 Task: In the Company fuji-tv.co.jp, Add note: 'Add a note to conduct a competitive analysis of key competitors.'. Mark checkbox to create task to follow up ': In 2 weeks'. Create task, with  description: Arrange a Call for meeting, Add due date: Today; Add reminder: 30 Minutes before. Set Priority Medium and add note: Take detailed meeting minutes and share them with the team afterward.. Logged in from softage.1@softage.net
Action: Mouse moved to (98, 63)
Screenshot: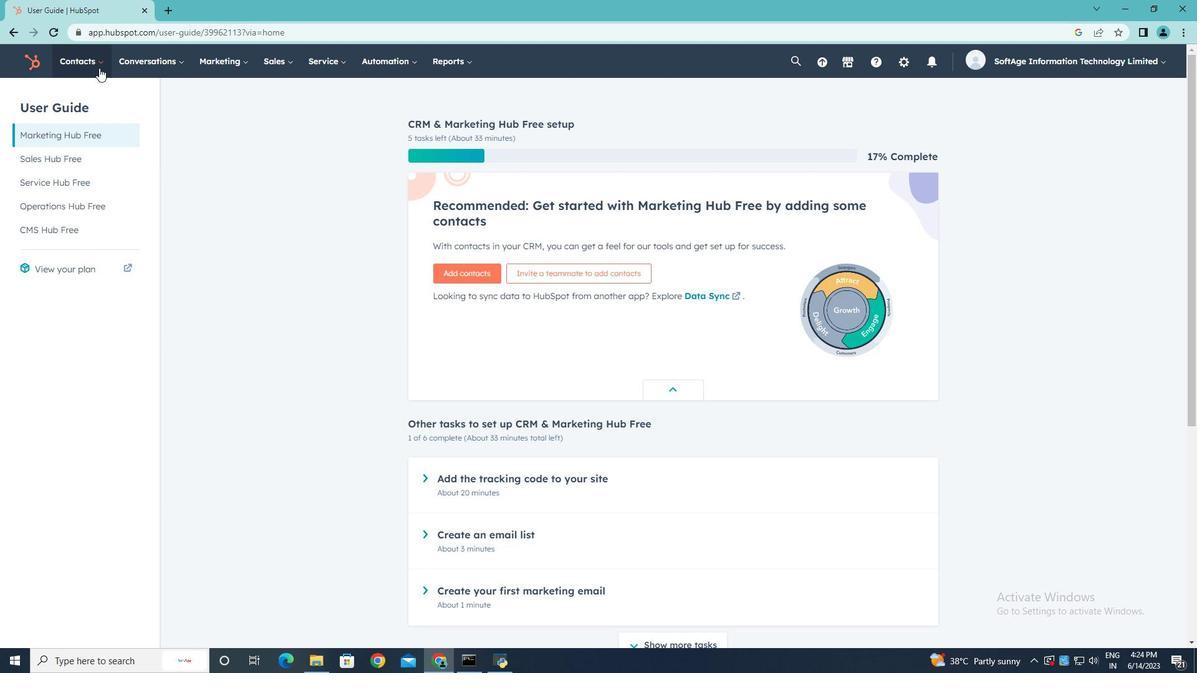 
Action: Mouse pressed left at (98, 63)
Screenshot: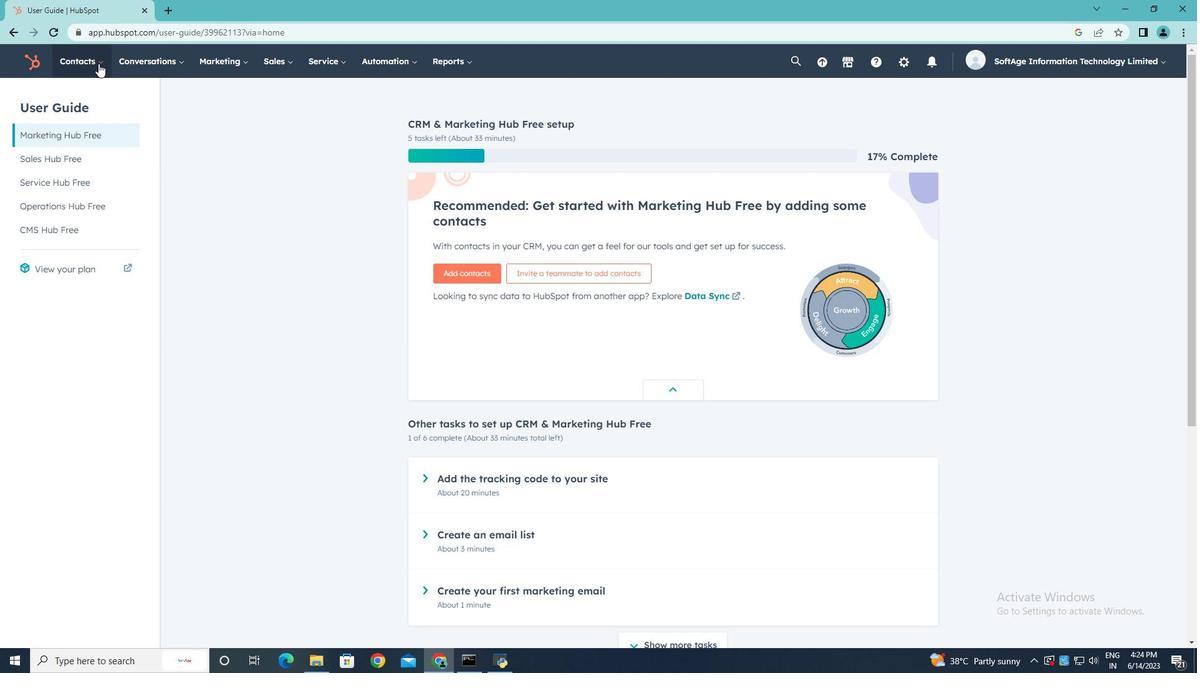 
Action: Mouse moved to (86, 124)
Screenshot: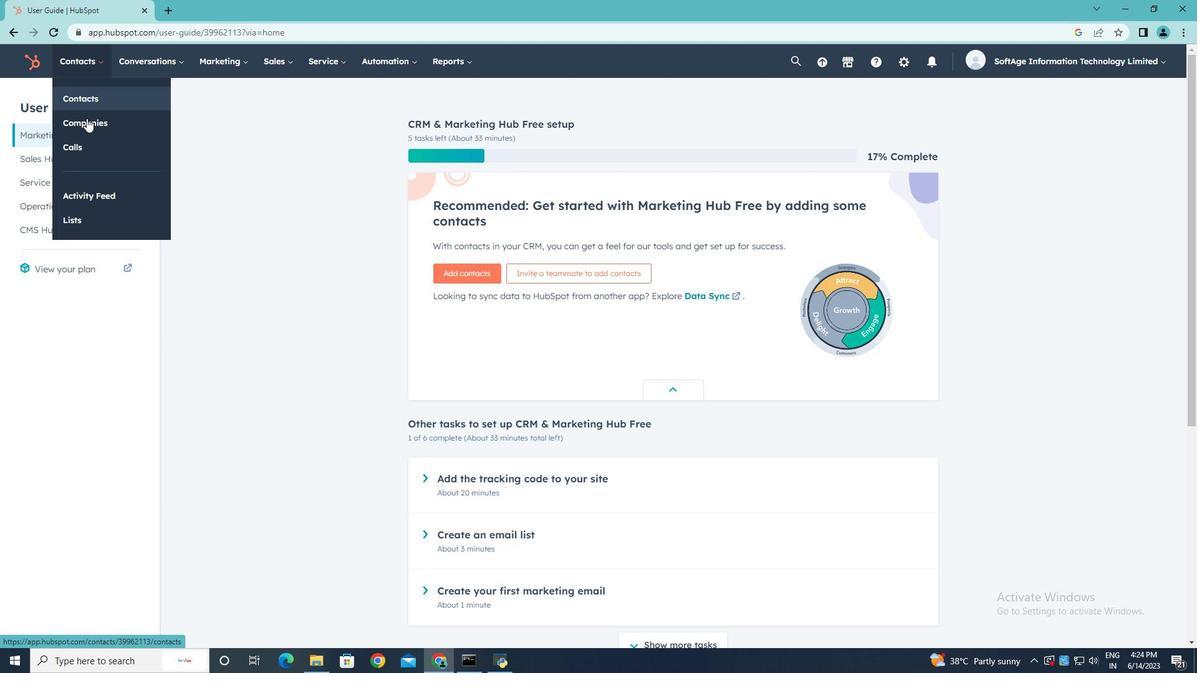 
Action: Mouse pressed left at (86, 124)
Screenshot: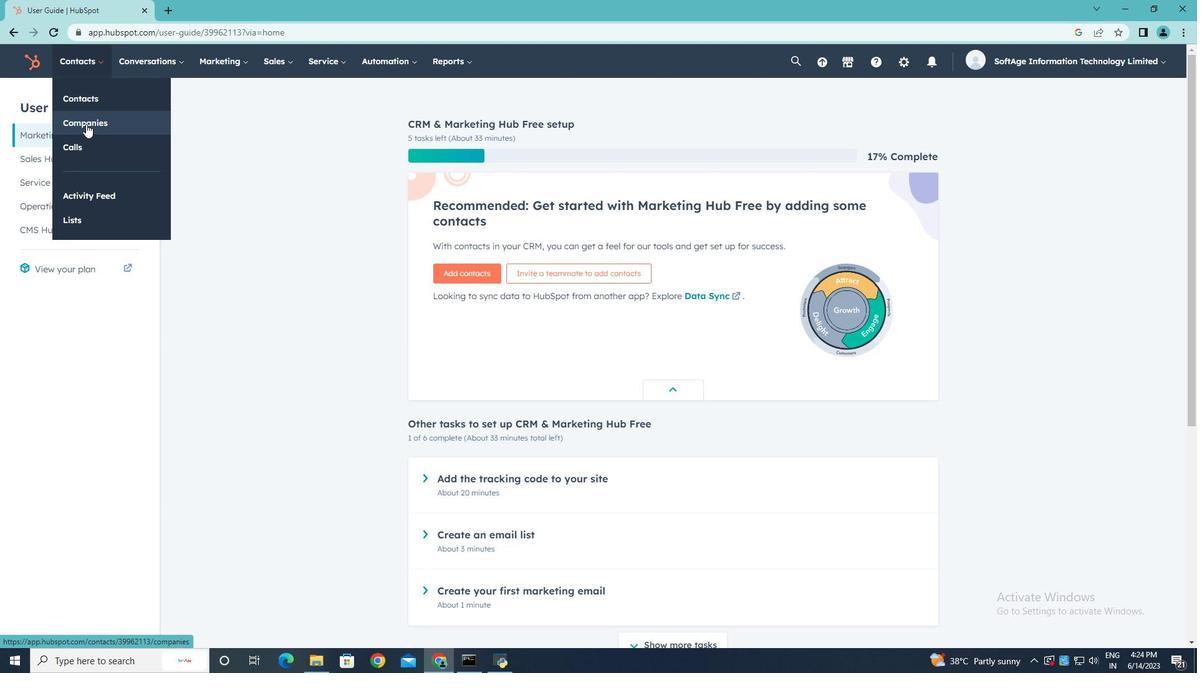 
Action: Mouse moved to (84, 200)
Screenshot: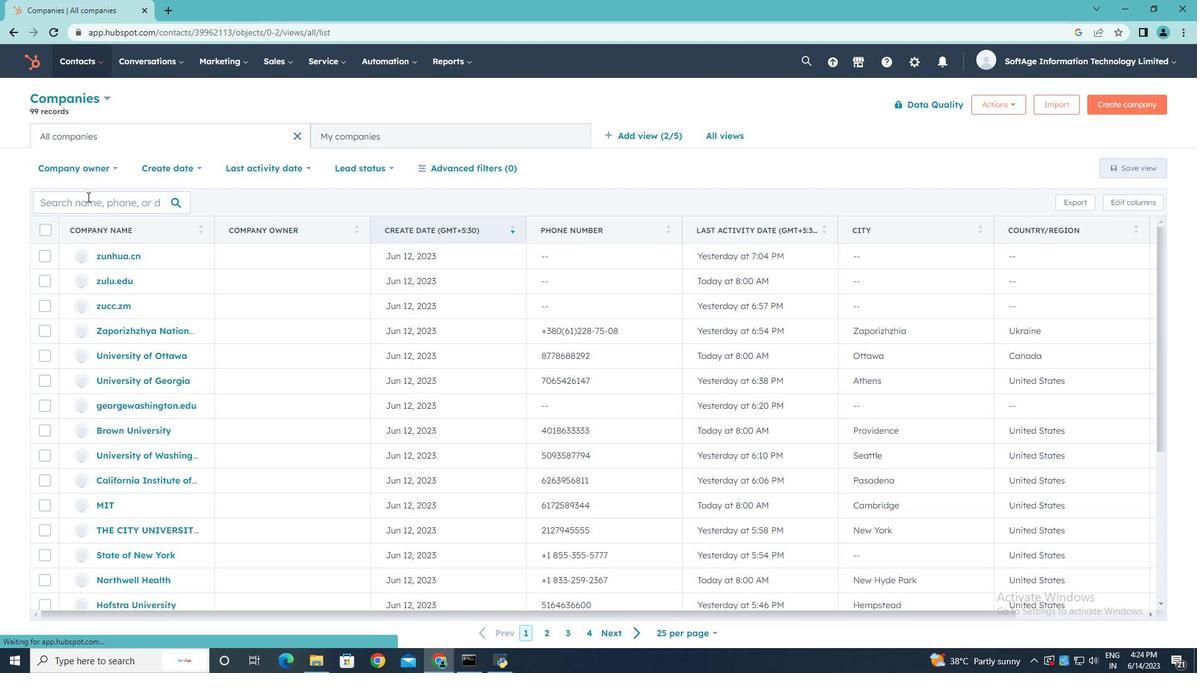 
Action: Mouse pressed left at (84, 200)
Screenshot: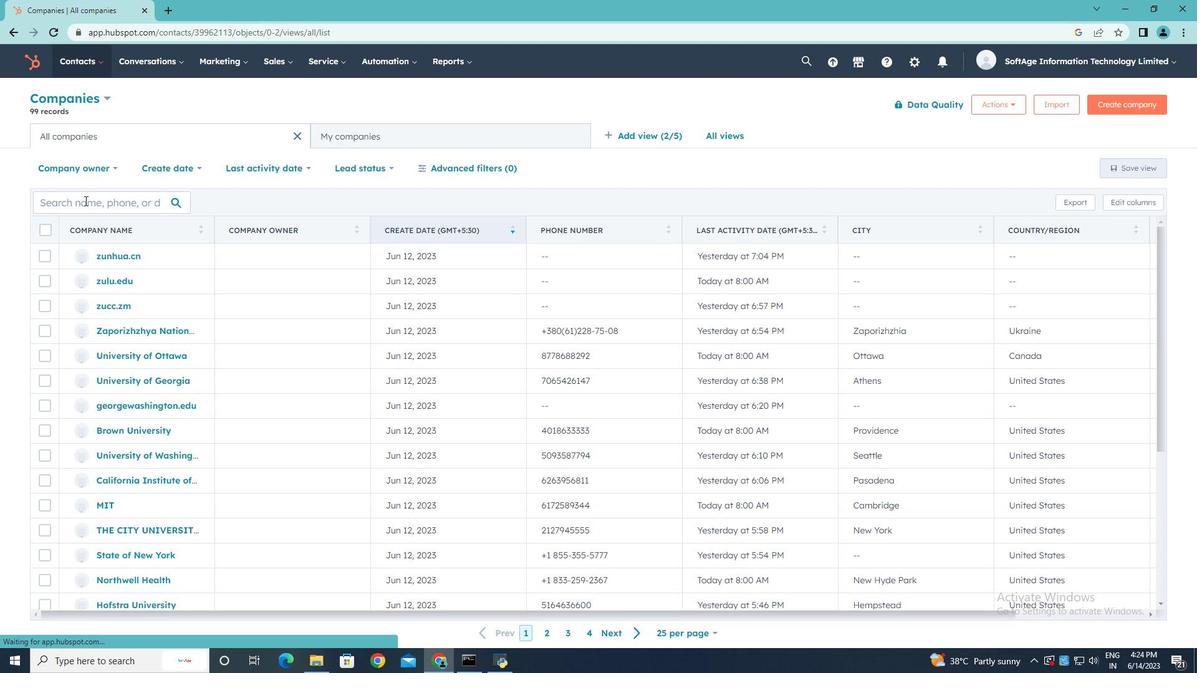 
Action: Key pressed fuji-tv.co.jp
Screenshot: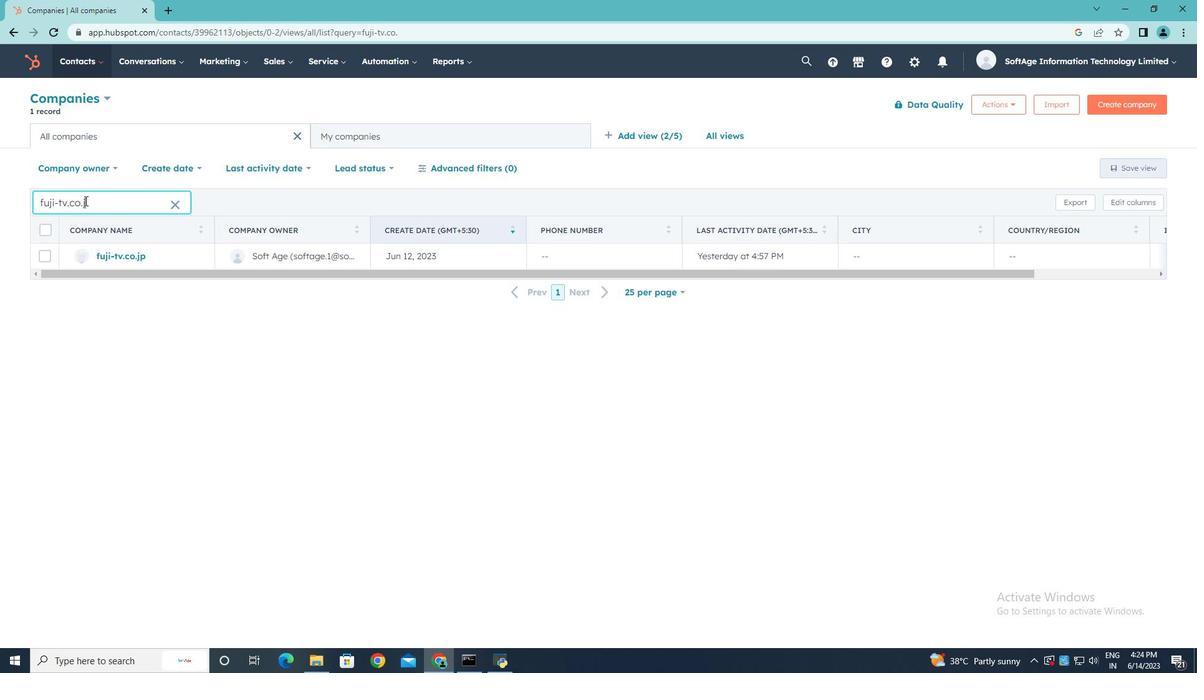 
Action: Mouse moved to (124, 257)
Screenshot: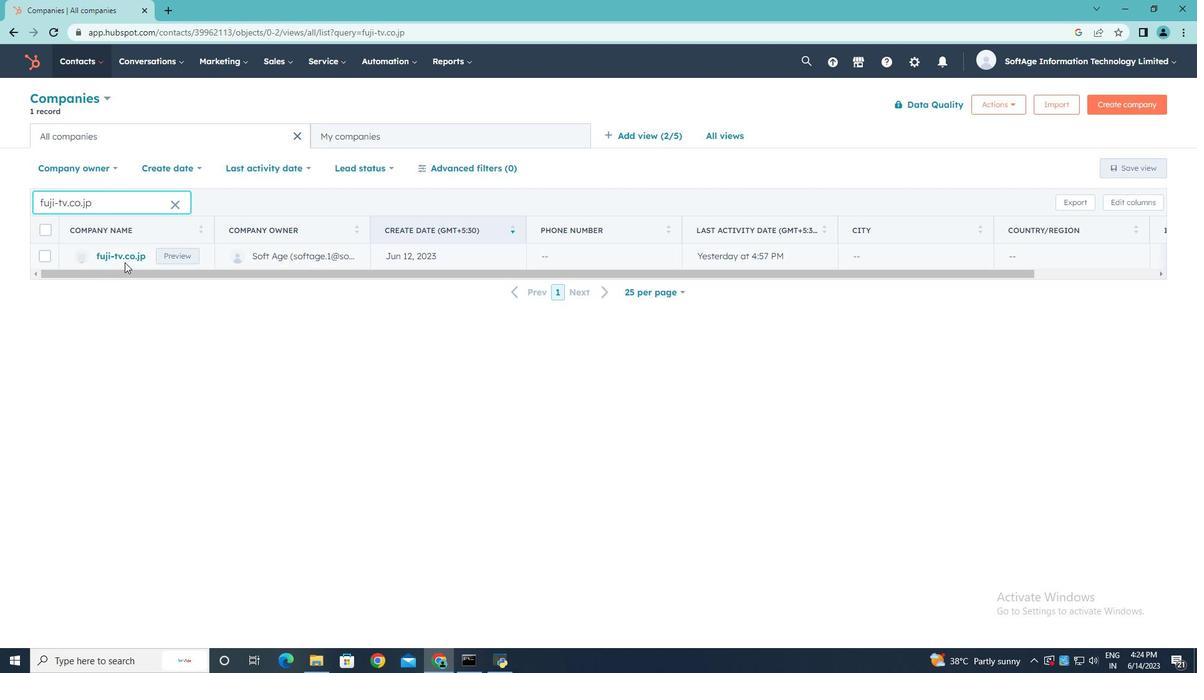 
Action: Mouse pressed left at (124, 257)
Screenshot: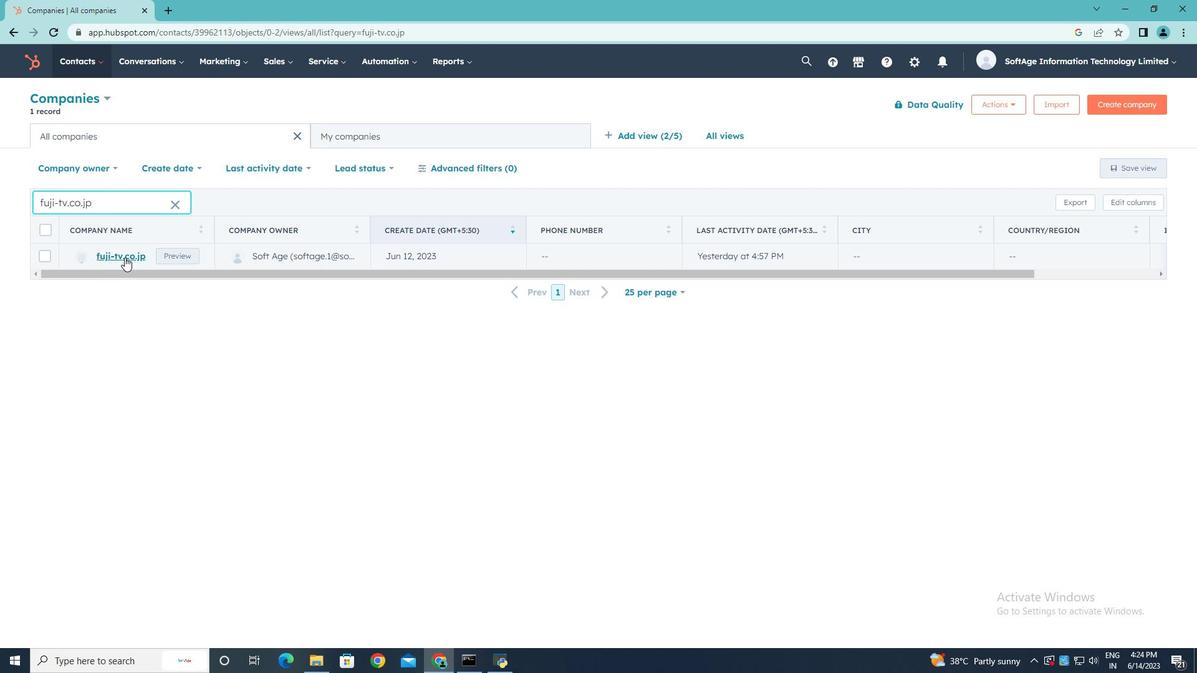 
Action: Mouse moved to (48, 203)
Screenshot: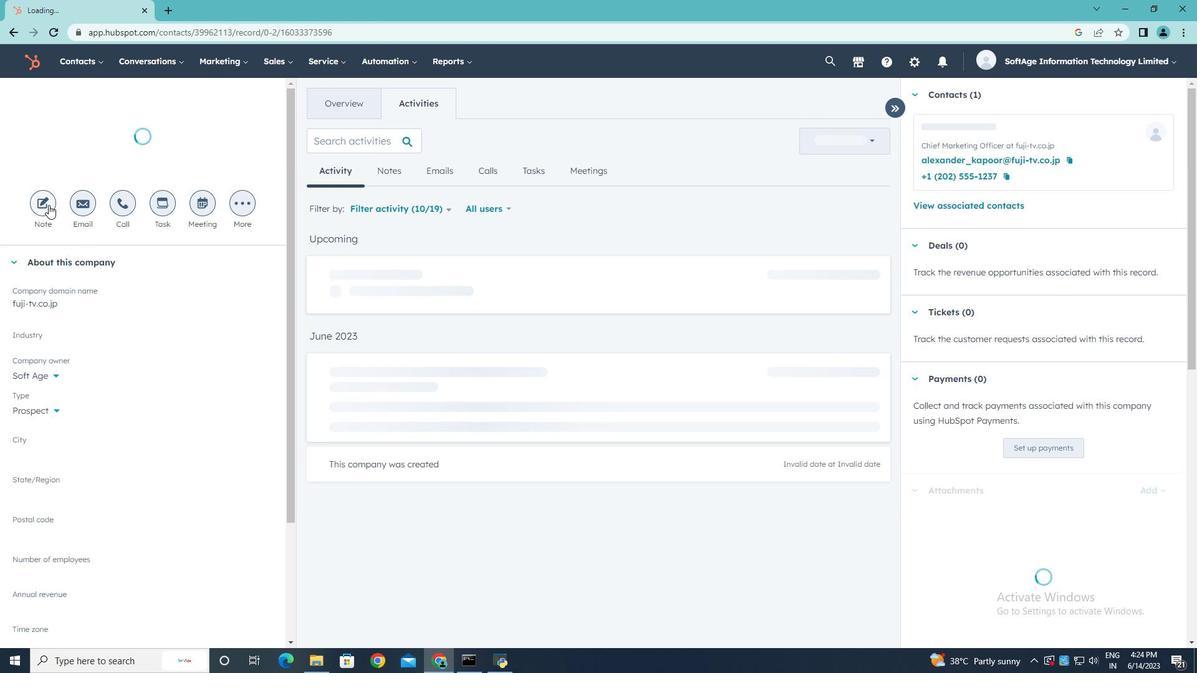 
Action: Mouse pressed left at (48, 203)
Screenshot: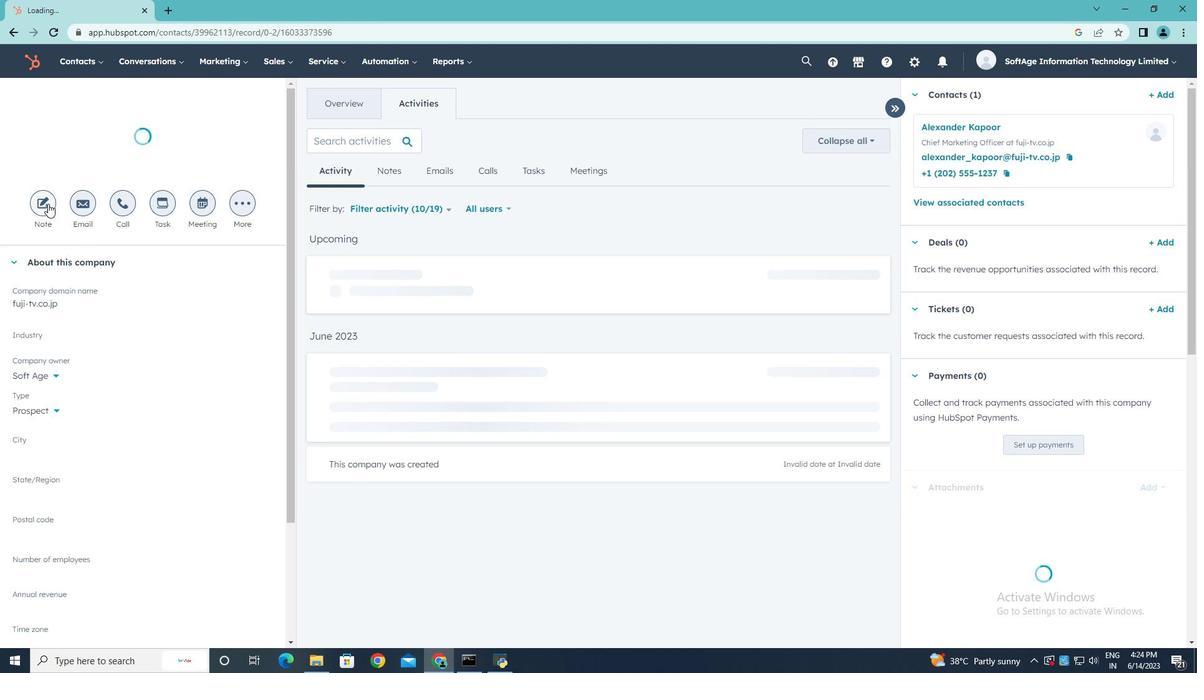 
Action: Key pressed <Key.shift><Key.shift><Key.shift><Key.shift><Key.shift><Key.shift><Key.shift><Key.shift><Key.shift><Key.shift><Key.shift><Key.shift><Key.shift><Key.shift><Key.shift><Key.shift><Key.shift><Key.shift><Key.shift><Key.shift><Key.shift>Add<Key.space>a<Key.space>note<Key.space>to<Key.space>condust<Key.backspace><Key.backspace>ct<Key.space>a<Key.space>competitive<Key.space>anan<Key.backspace>lysis<Key.space>of<Key.space>key<Key.space>competitors.
Screenshot: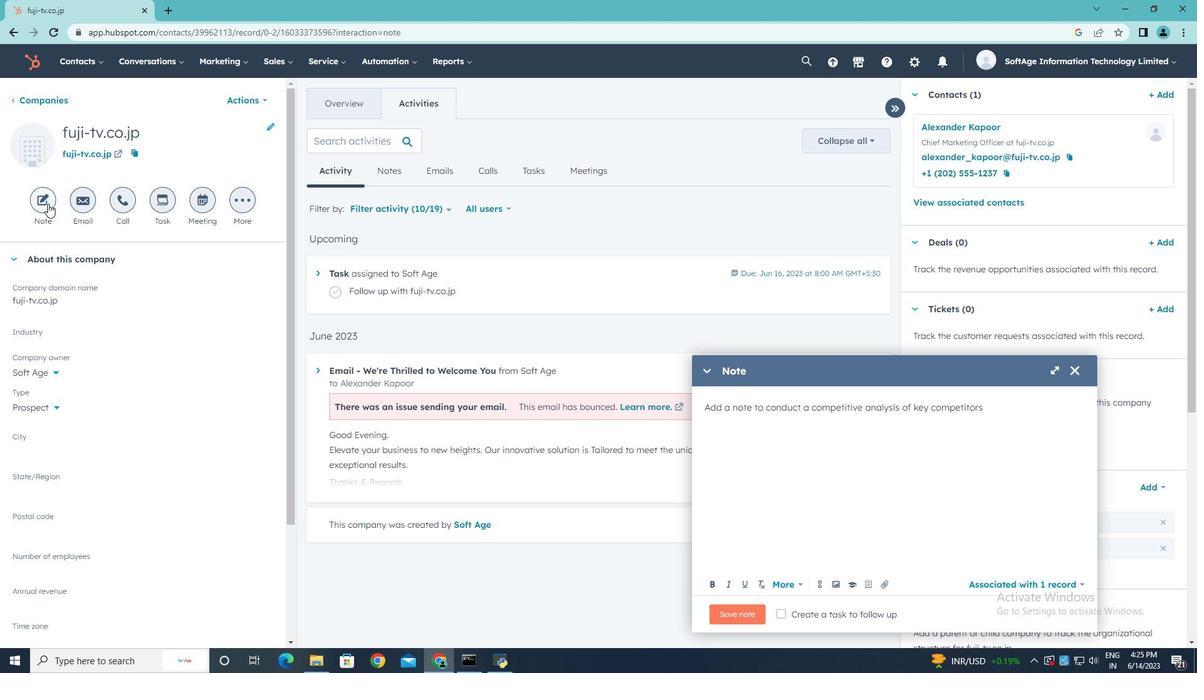 
Action: Mouse moved to (781, 614)
Screenshot: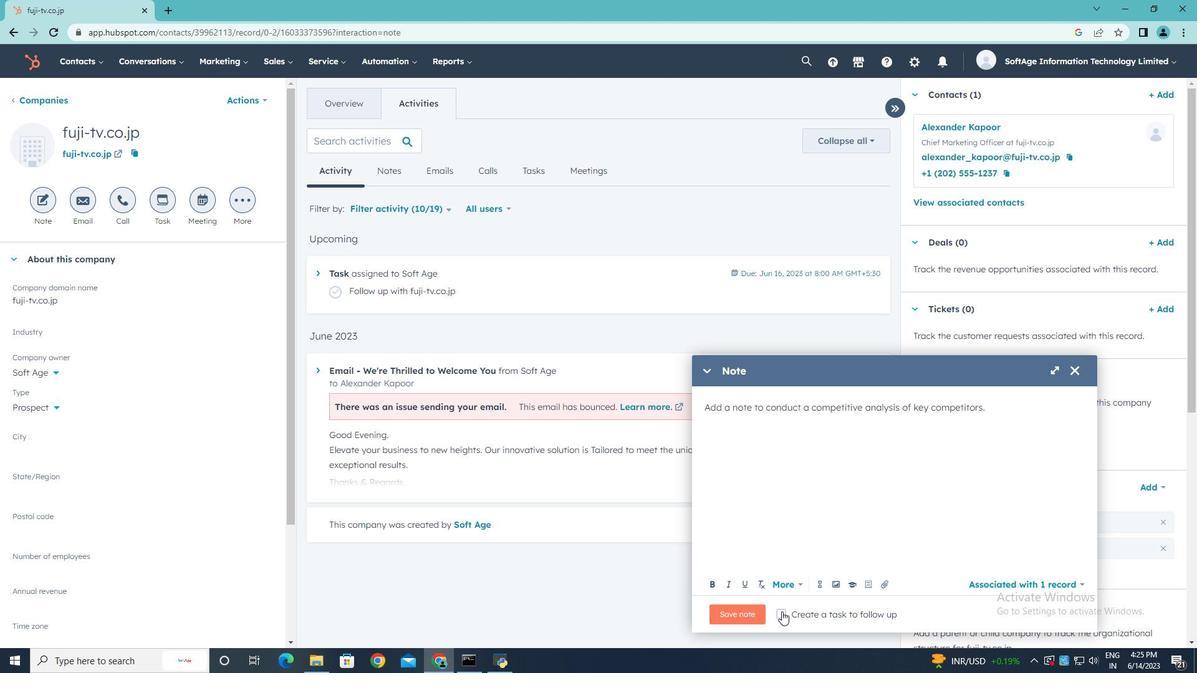 
Action: Mouse pressed left at (781, 614)
Screenshot: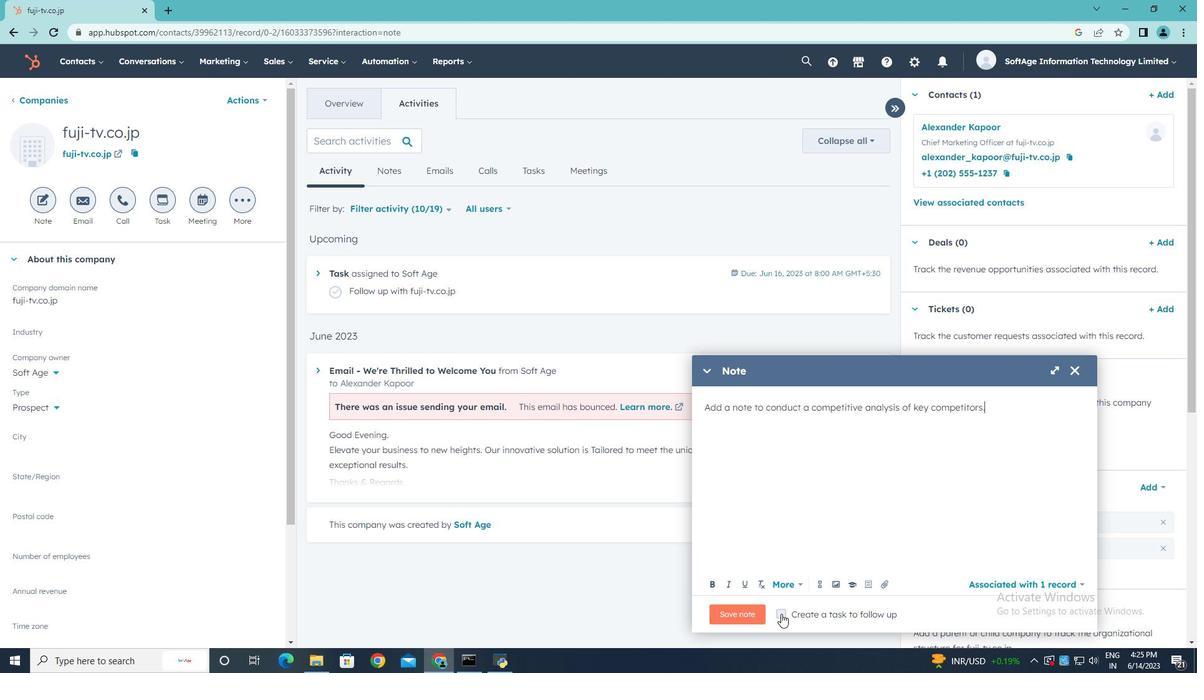 
Action: Mouse moved to (1031, 612)
Screenshot: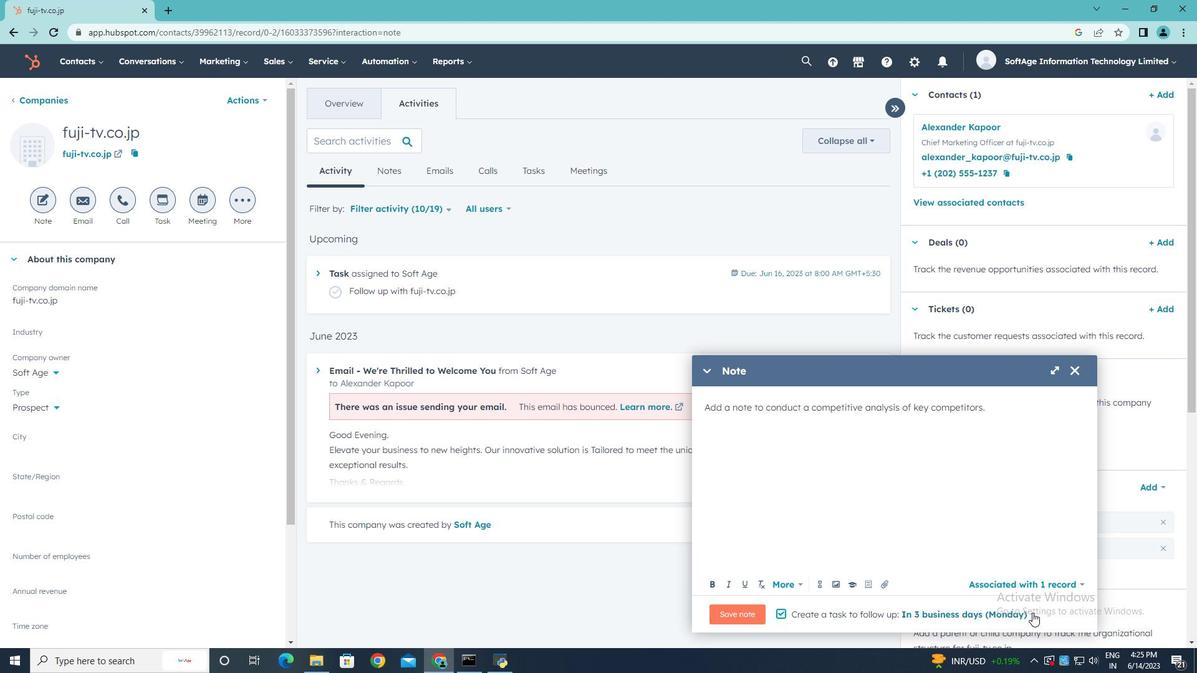 
Action: Mouse pressed left at (1031, 612)
Screenshot: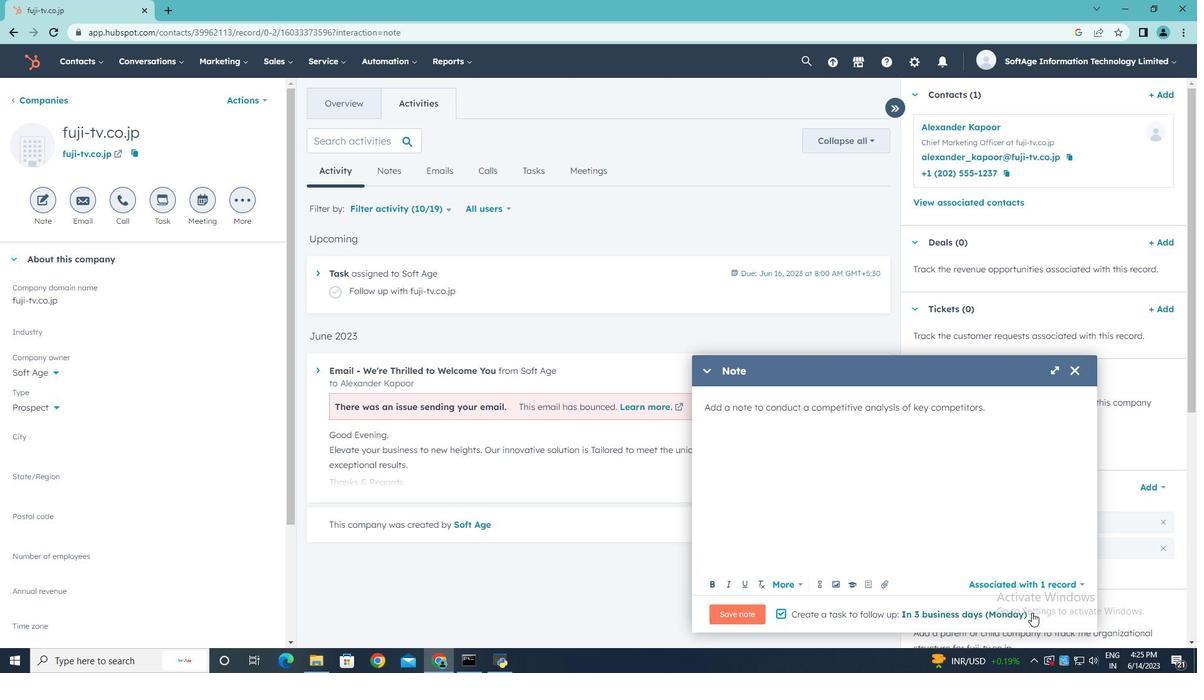 
Action: Mouse moved to (978, 545)
Screenshot: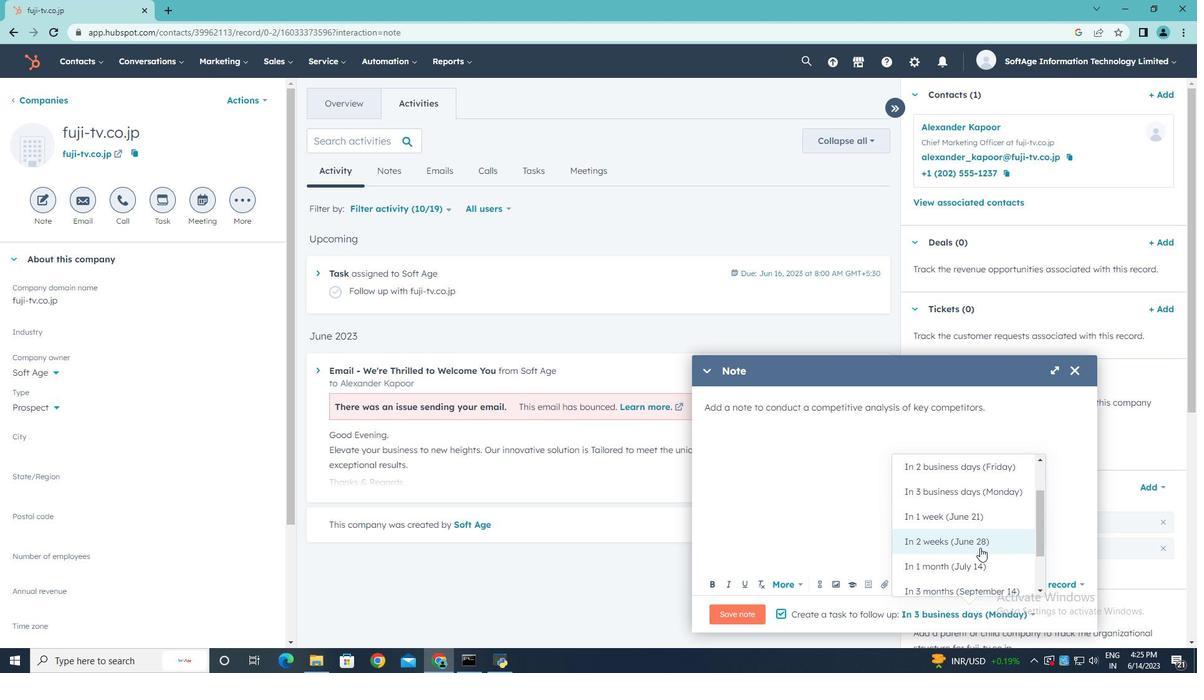 
Action: Mouse pressed left at (978, 545)
Screenshot: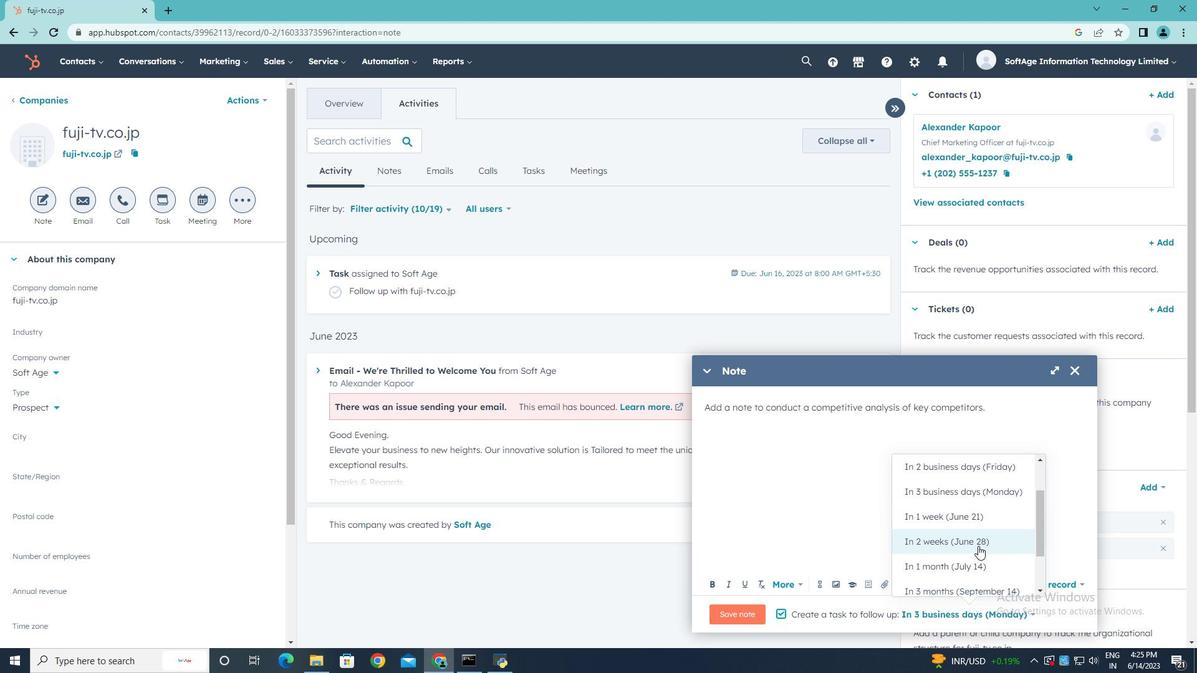 
Action: Mouse moved to (727, 612)
Screenshot: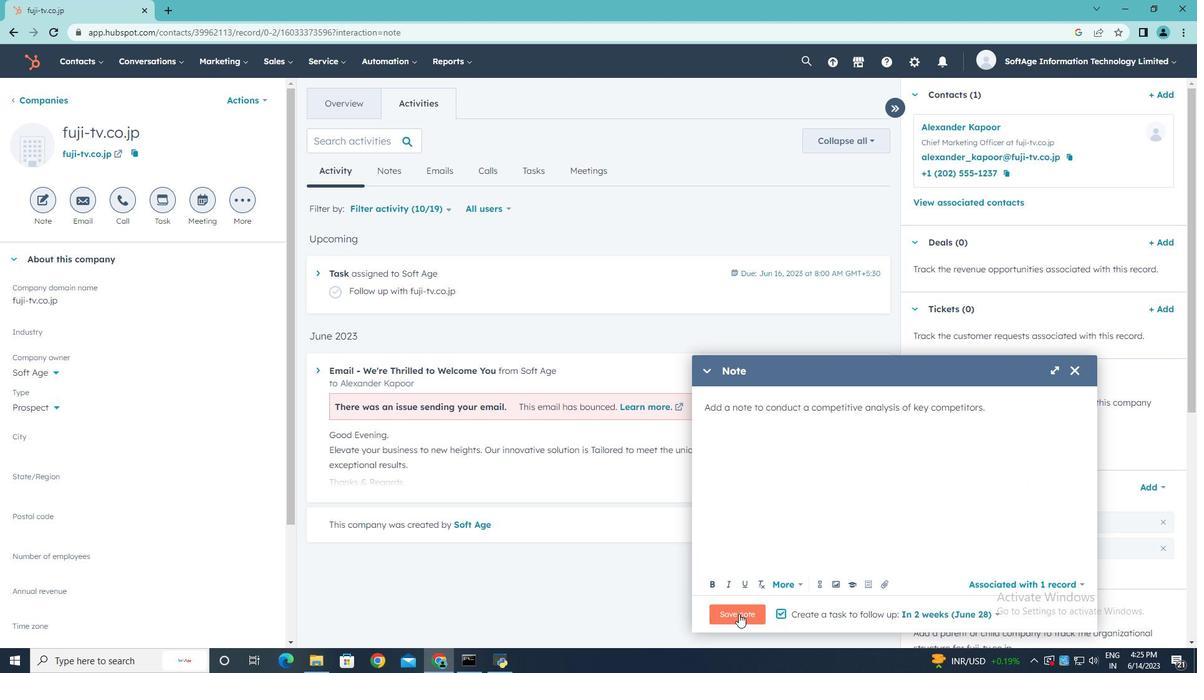 
Action: Mouse pressed left at (727, 612)
Screenshot: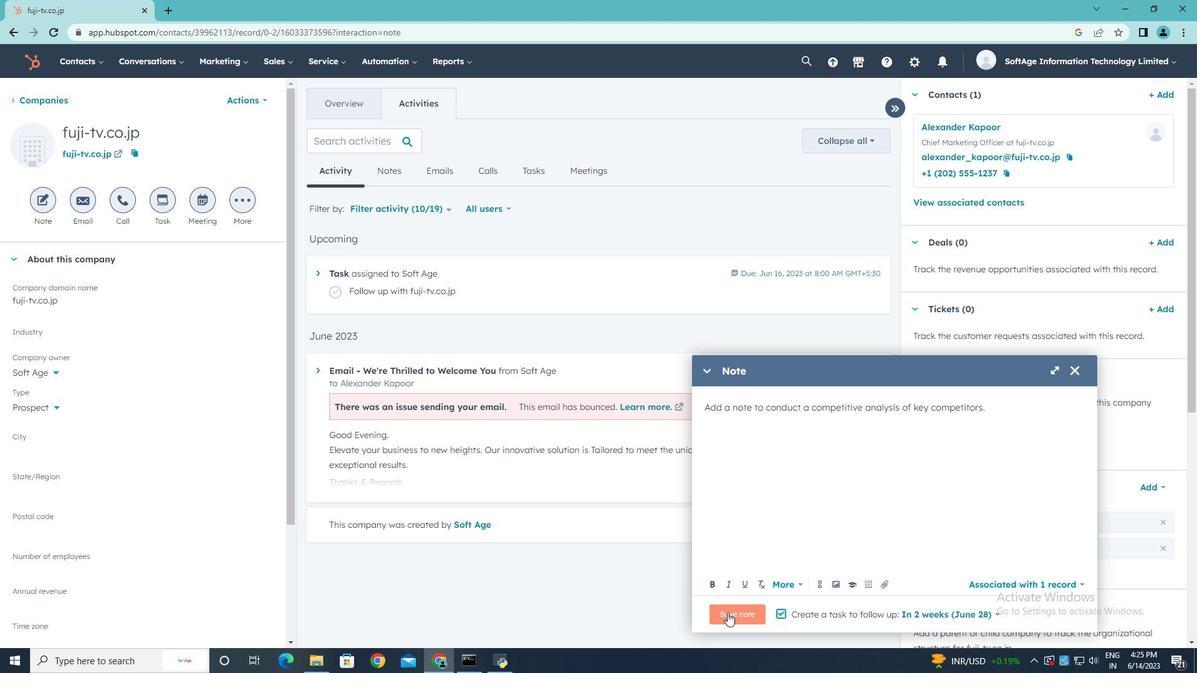 
Action: Mouse moved to (166, 206)
Screenshot: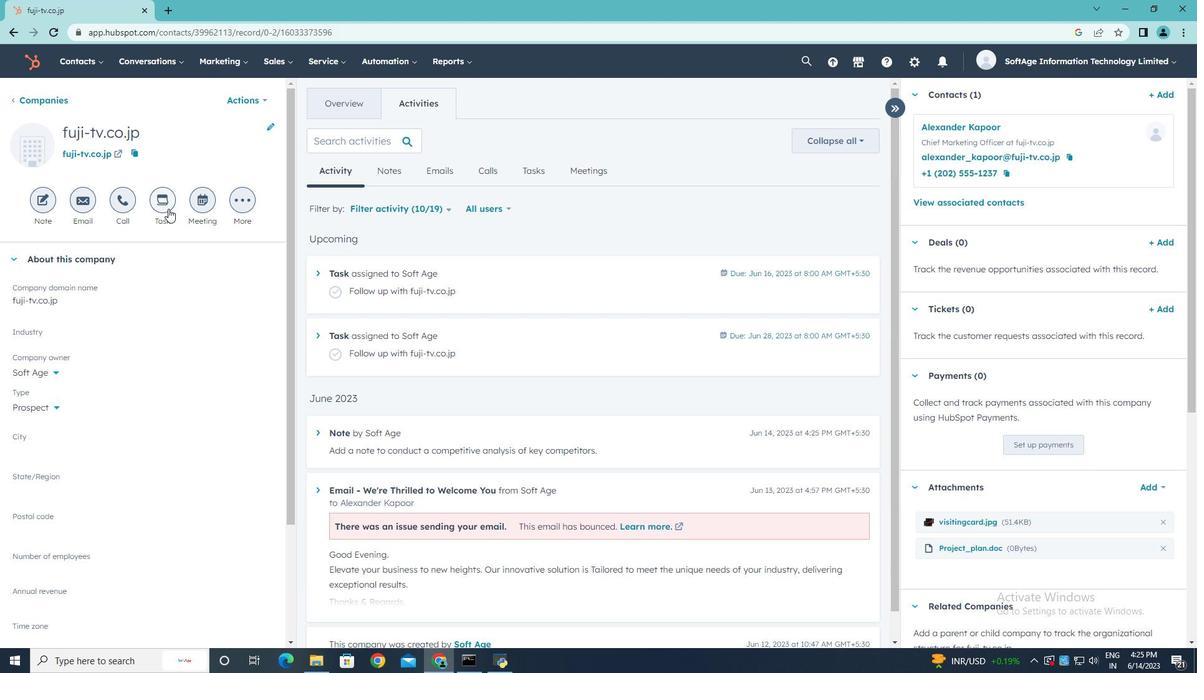 
Action: Mouse pressed left at (166, 206)
Screenshot: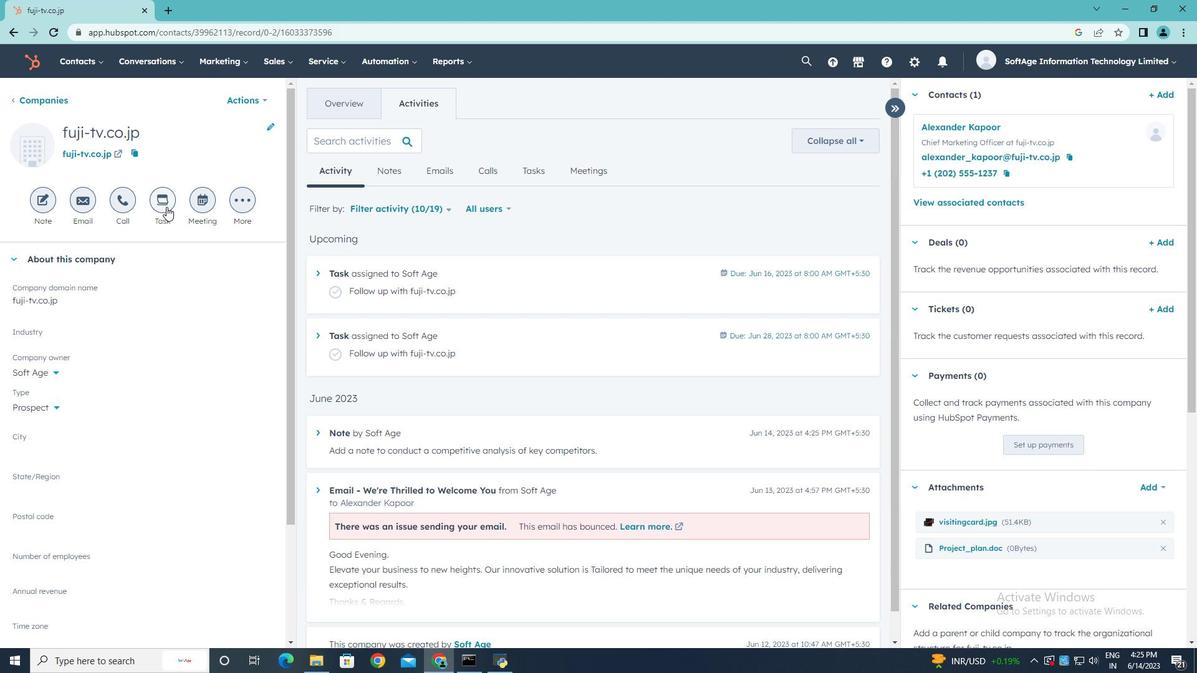 
Action: Key pressed <Key.shift>Arranage<Key.backspace><Key.backspace><Key.backspace>ge<Key.space>a<Key.space><Key.shift><Key.shift><Key.shift>Call<Key.space>for<Key.space>meeting
Screenshot: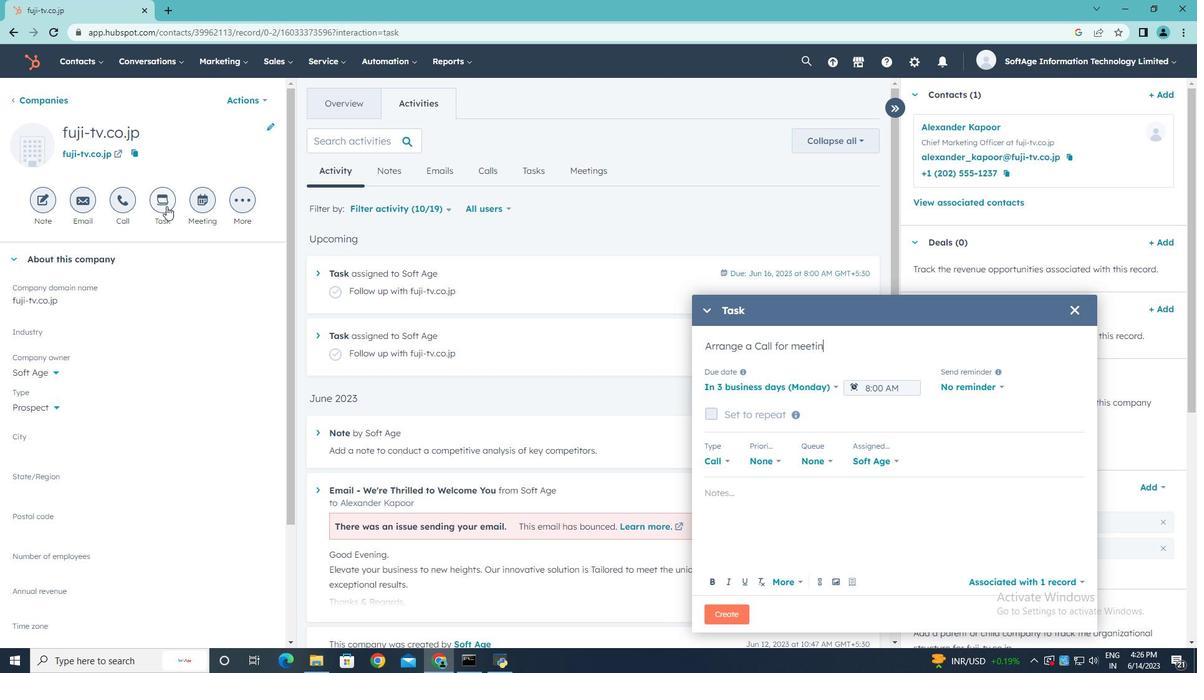 
Action: Mouse moved to (834, 388)
Screenshot: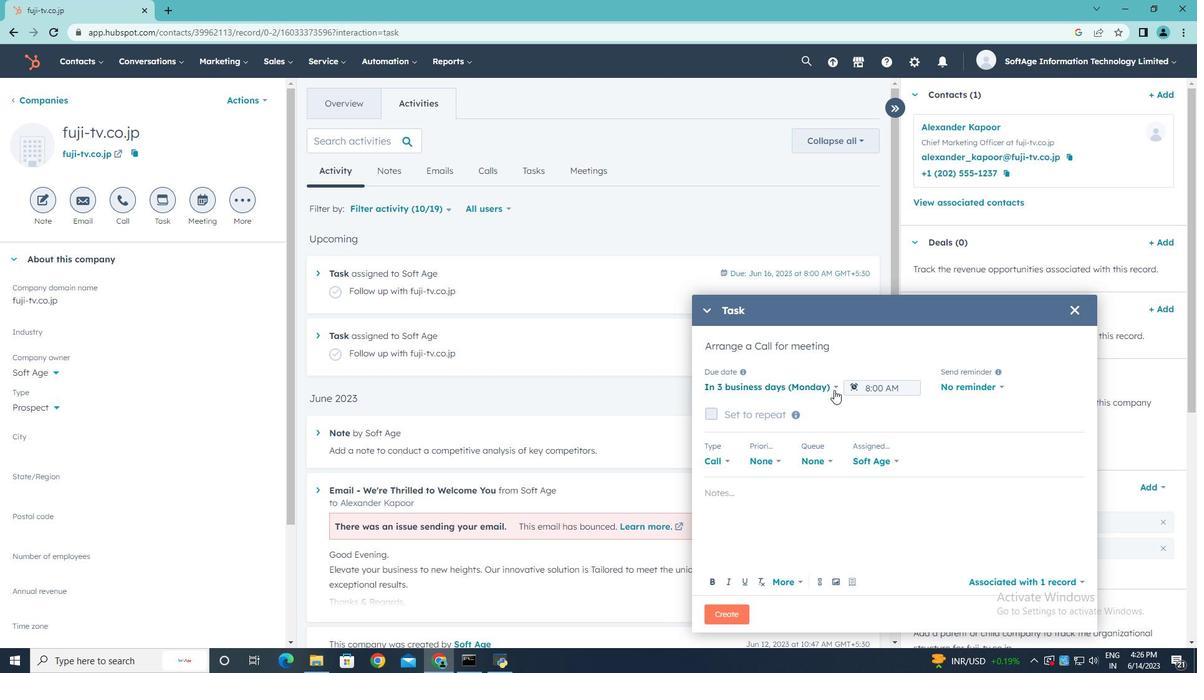 
Action: Mouse pressed left at (834, 388)
Screenshot: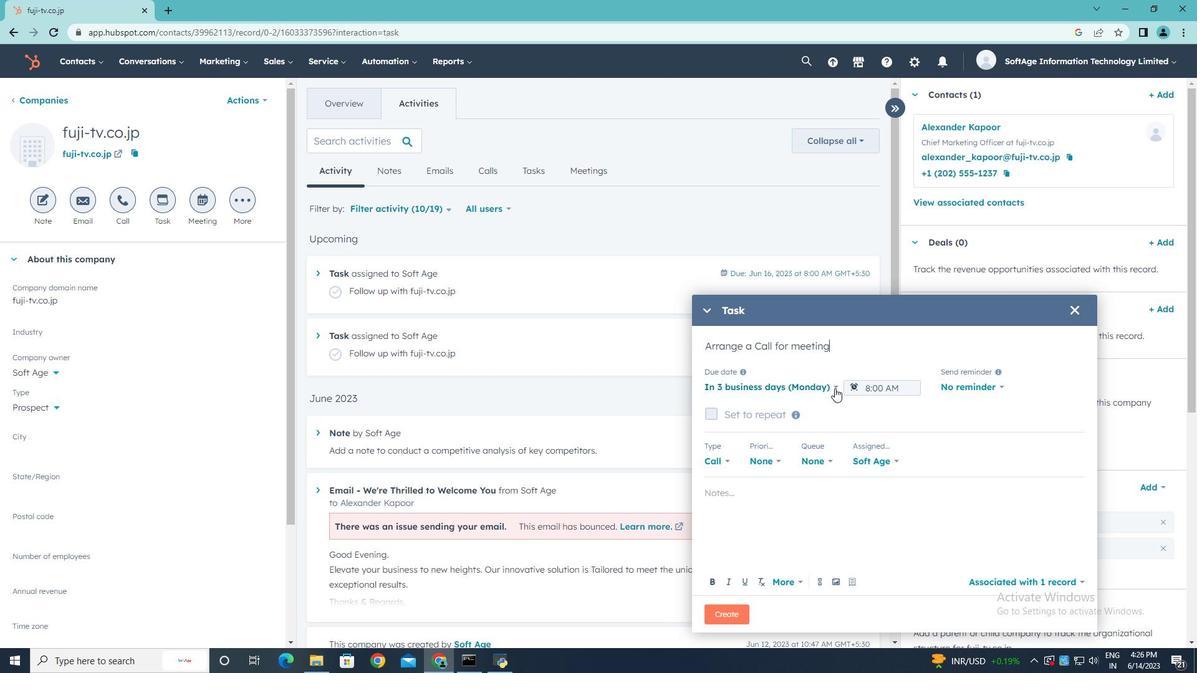 
Action: Mouse moved to (809, 426)
Screenshot: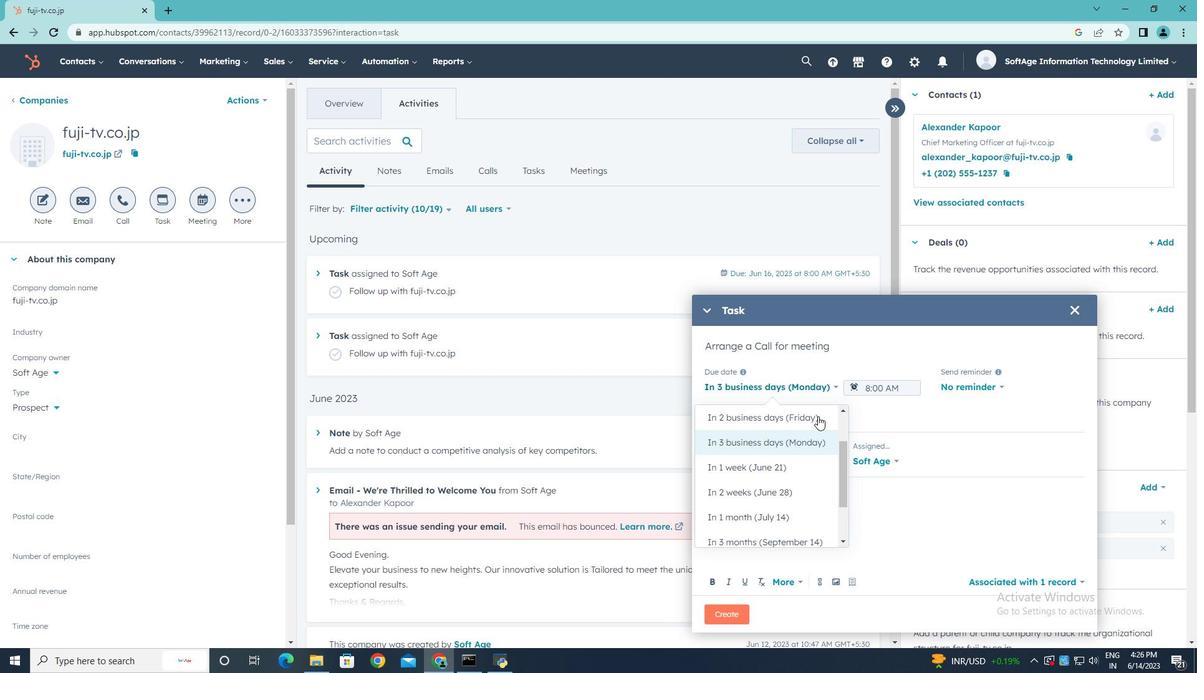 
Action: Mouse scrolled (809, 427) with delta (0, 0)
Screenshot: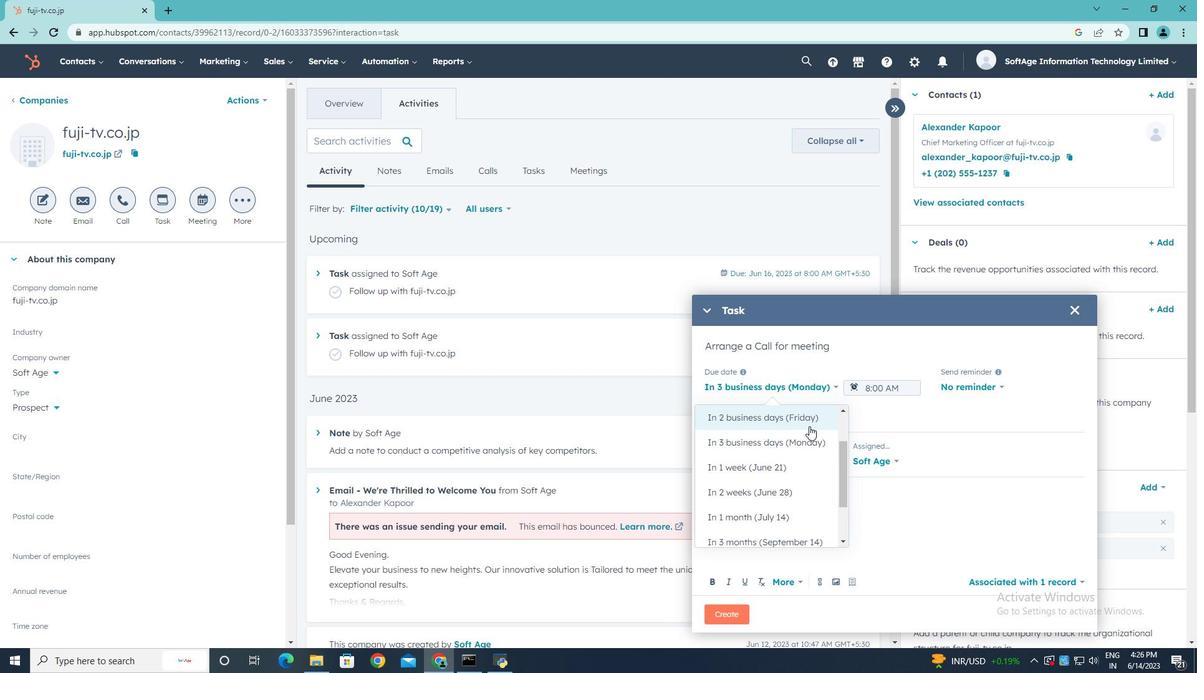 
Action: Mouse scrolled (809, 427) with delta (0, 0)
Screenshot: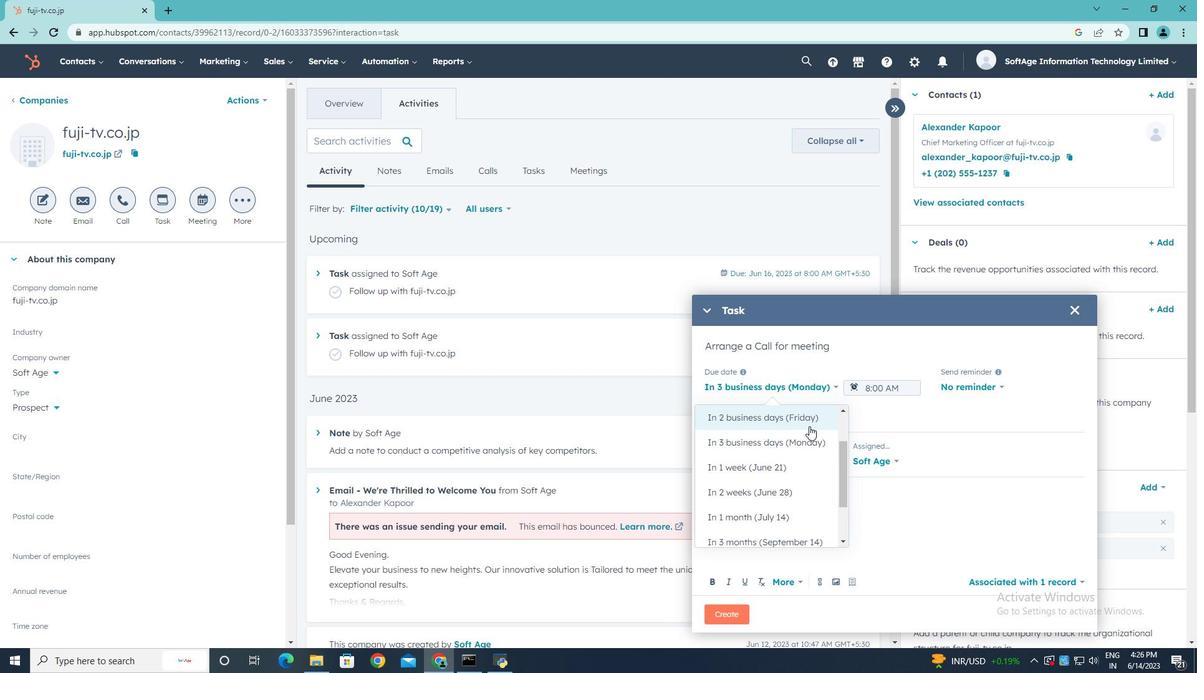 
Action: Mouse scrolled (809, 427) with delta (0, 0)
Screenshot: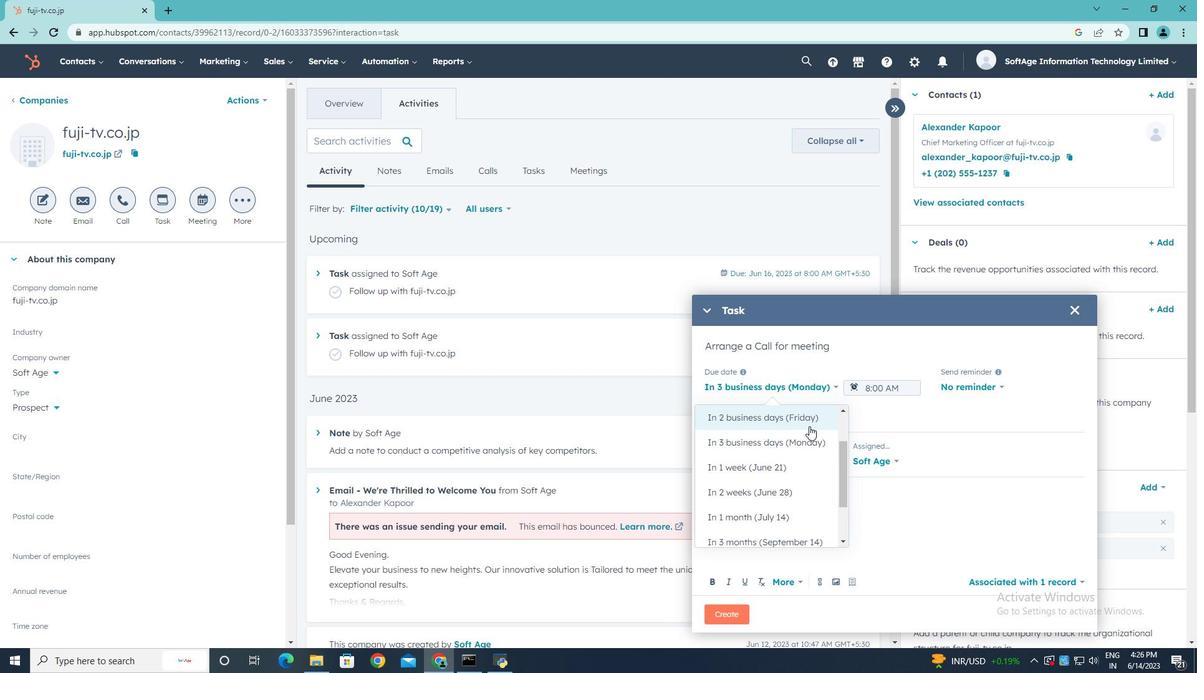 
Action: Mouse scrolled (809, 427) with delta (0, 0)
Screenshot: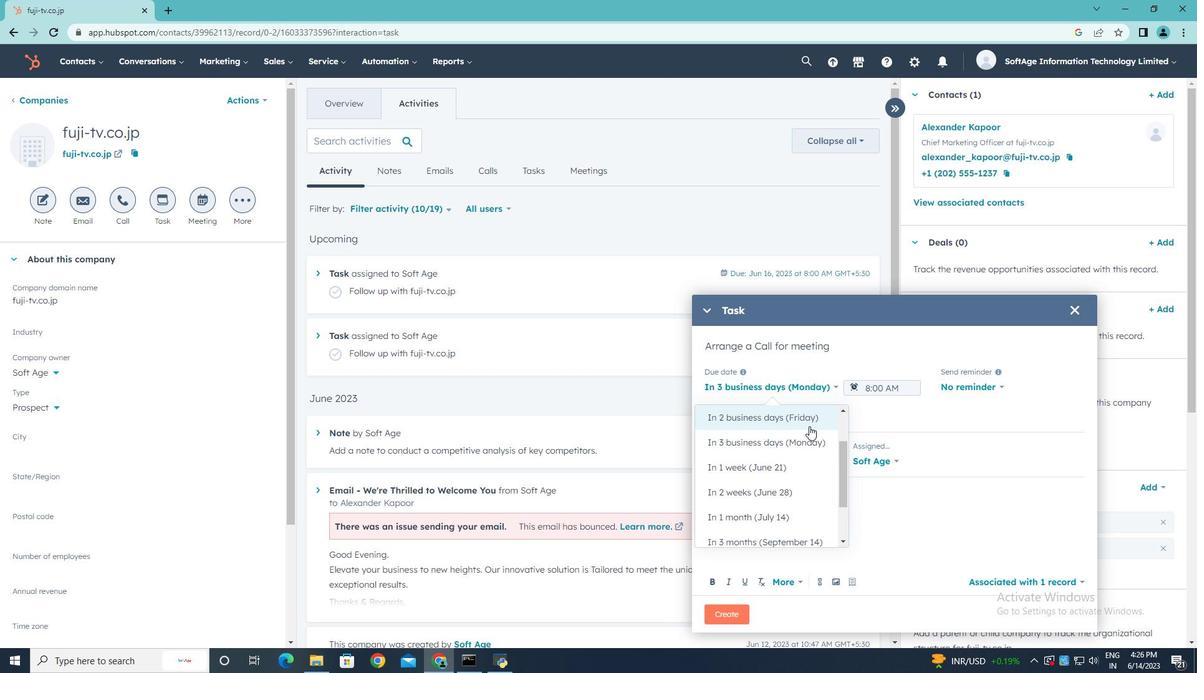 
Action: Mouse moved to (802, 440)
Screenshot: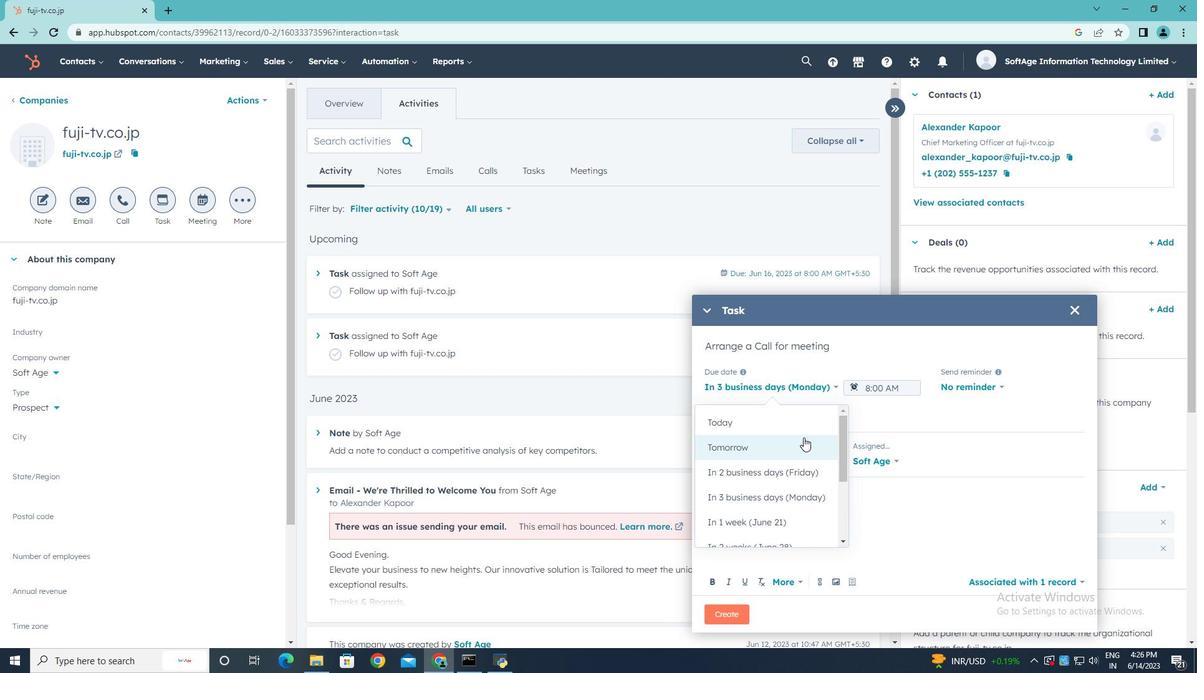 
Action: Mouse pressed left at (802, 440)
Screenshot: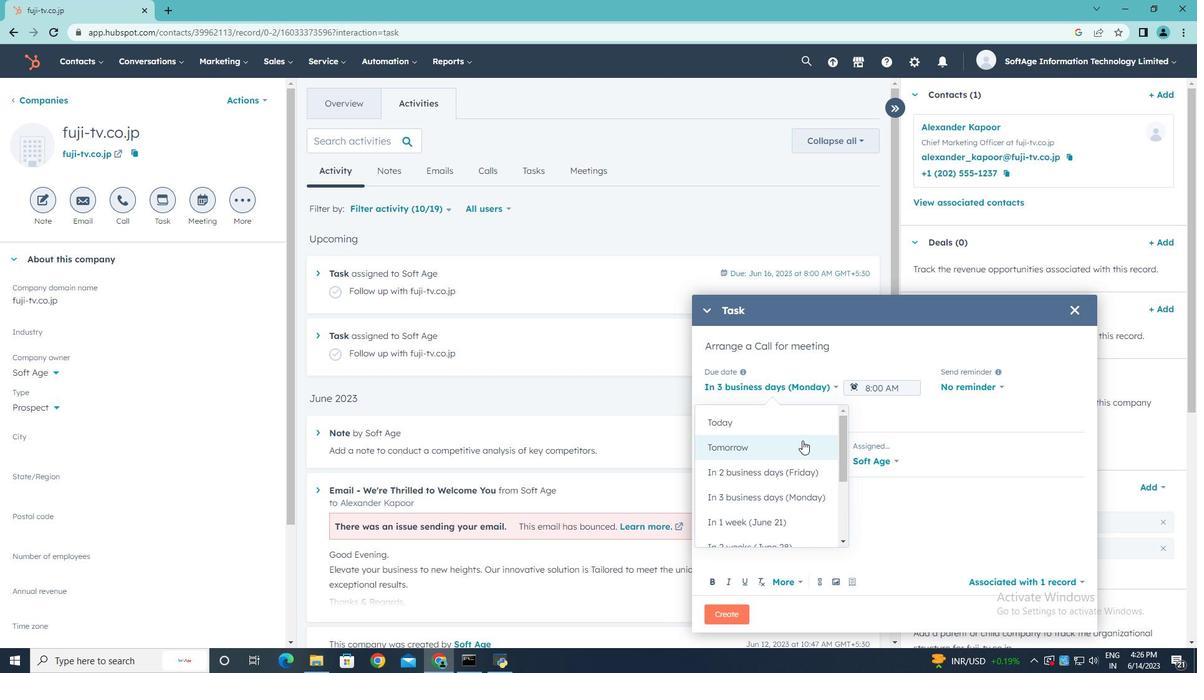 
Action: Mouse moved to (919, 387)
Screenshot: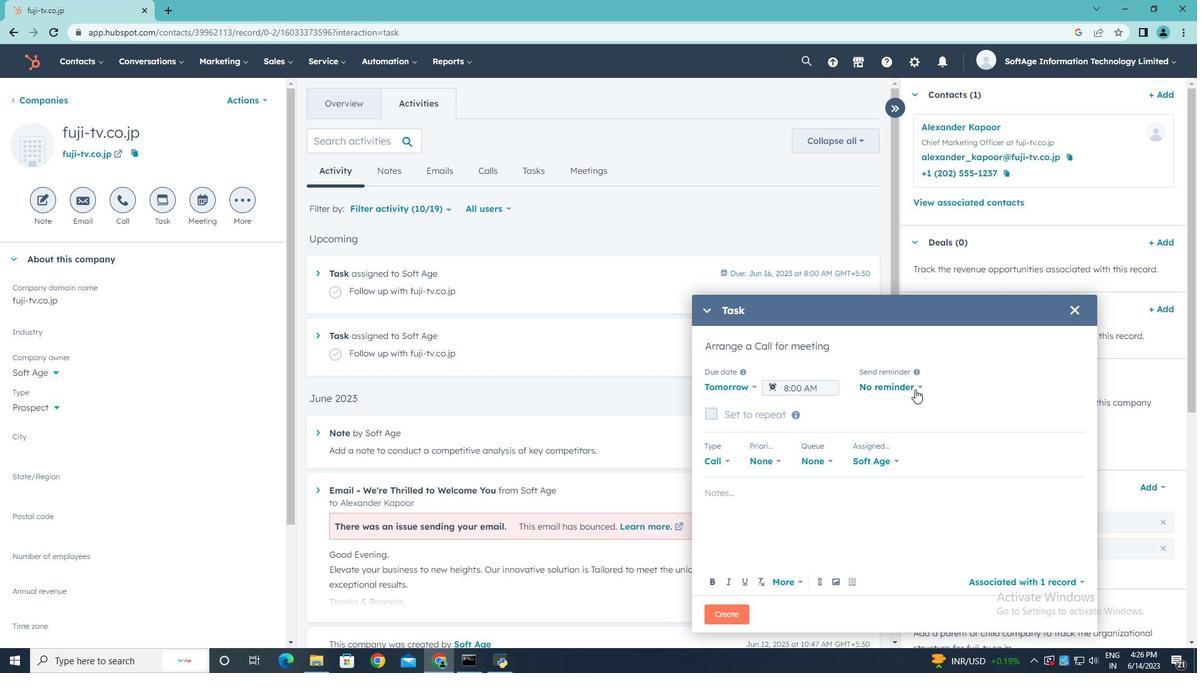 
Action: Mouse pressed left at (919, 387)
Screenshot: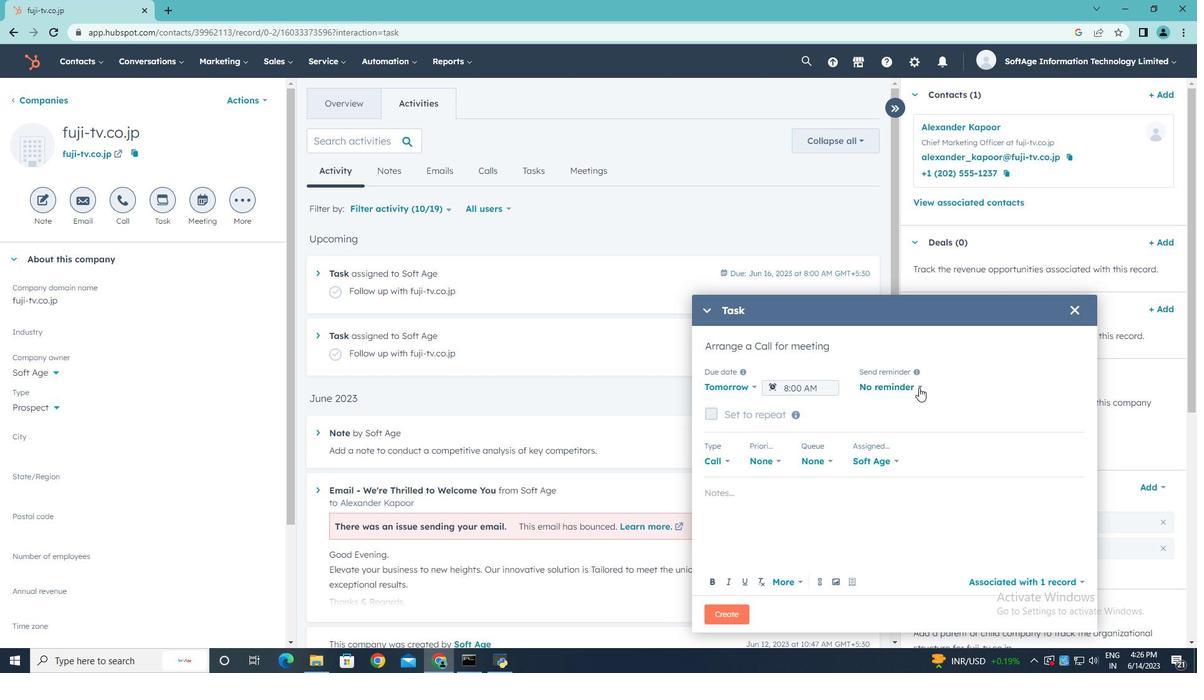 
Action: Mouse moved to (902, 465)
Screenshot: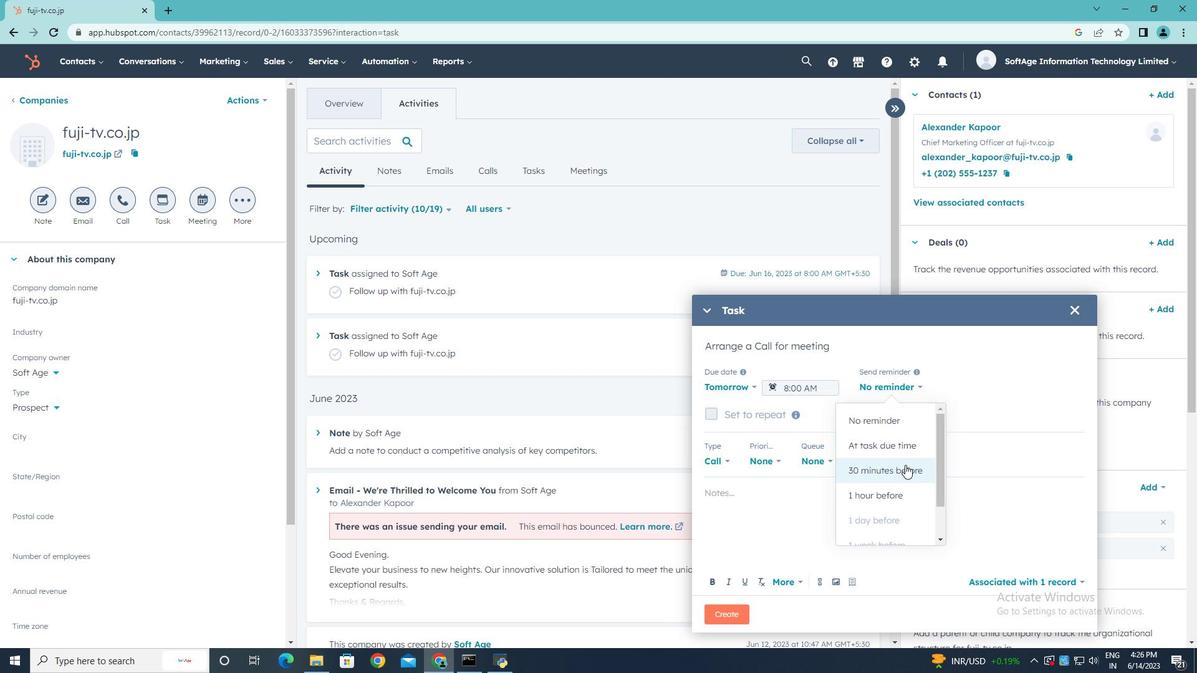 
Action: Mouse pressed left at (902, 465)
Screenshot: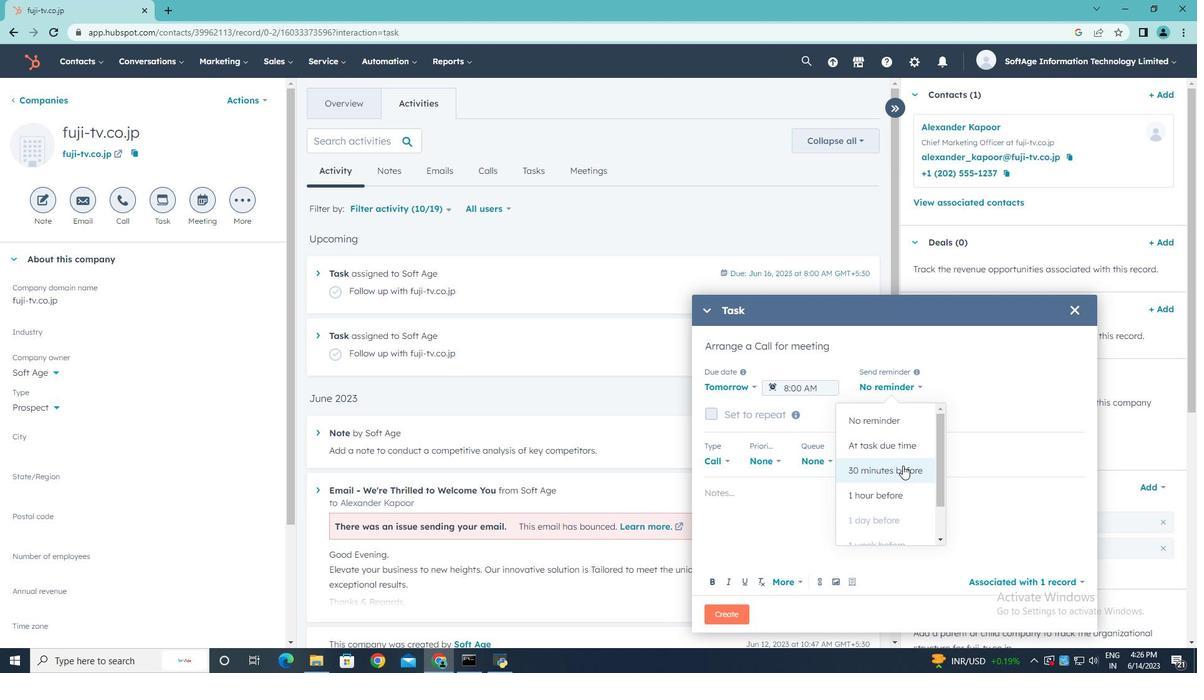 
Action: Mouse moved to (776, 461)
Screenshot: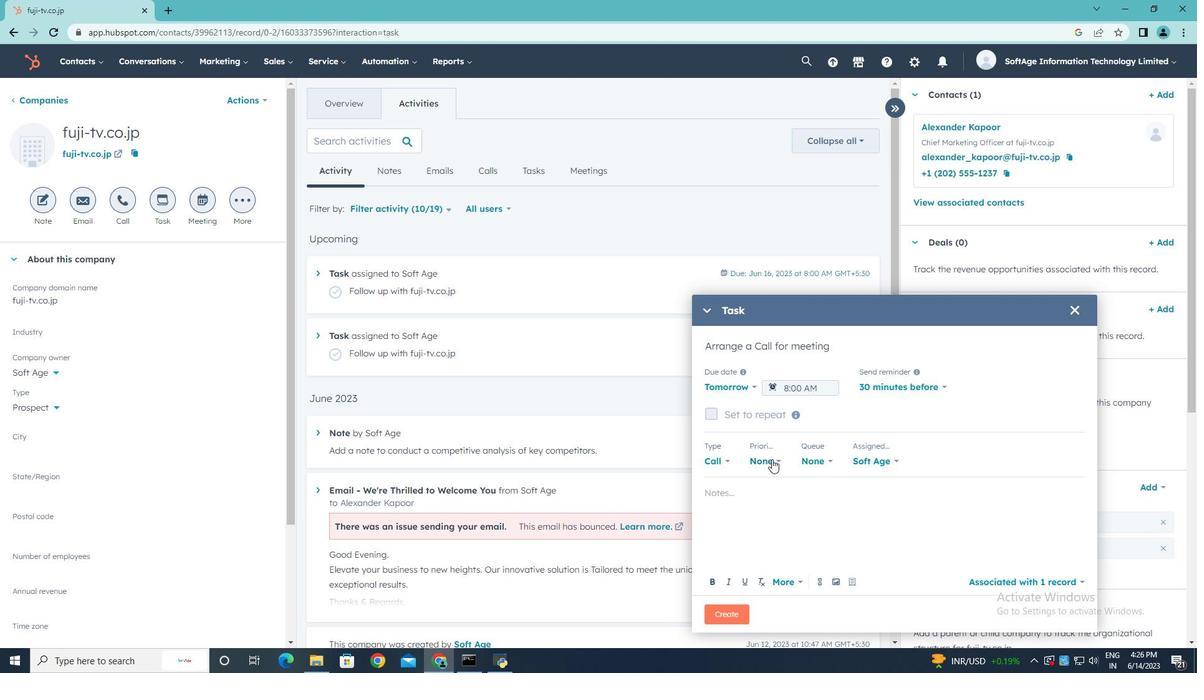 
Action: Mouse pressed left at (776, 461)
Screenshot: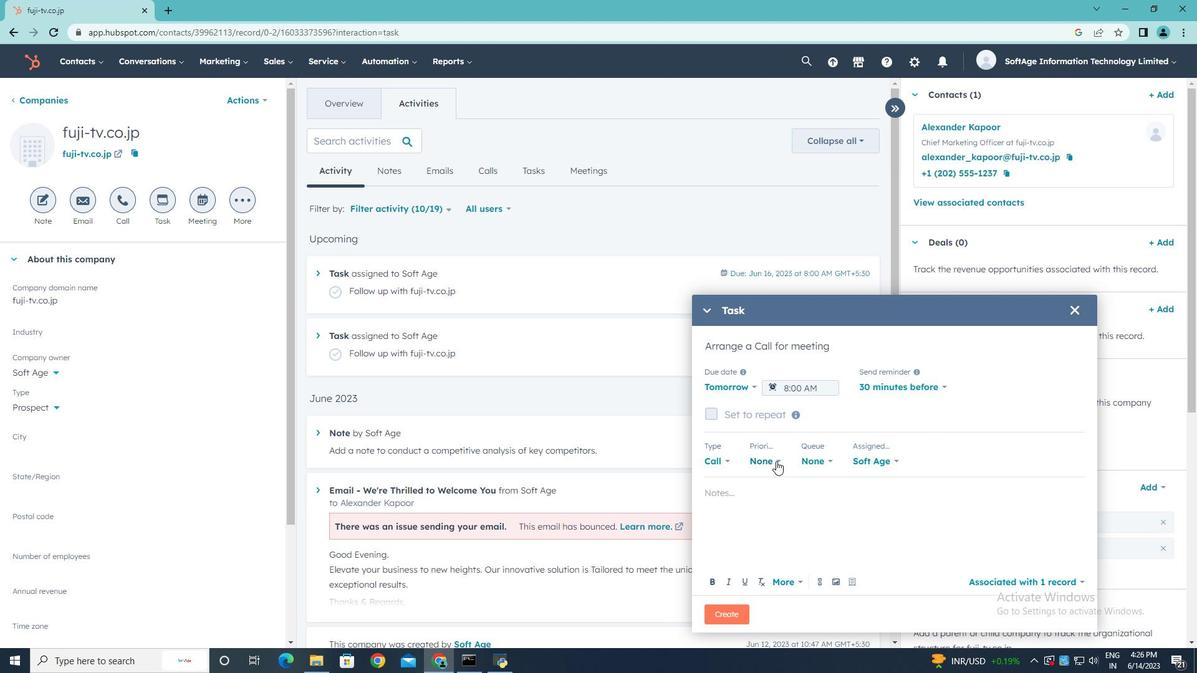 
Action: Mouse moved to (764, 544)
Screenshot: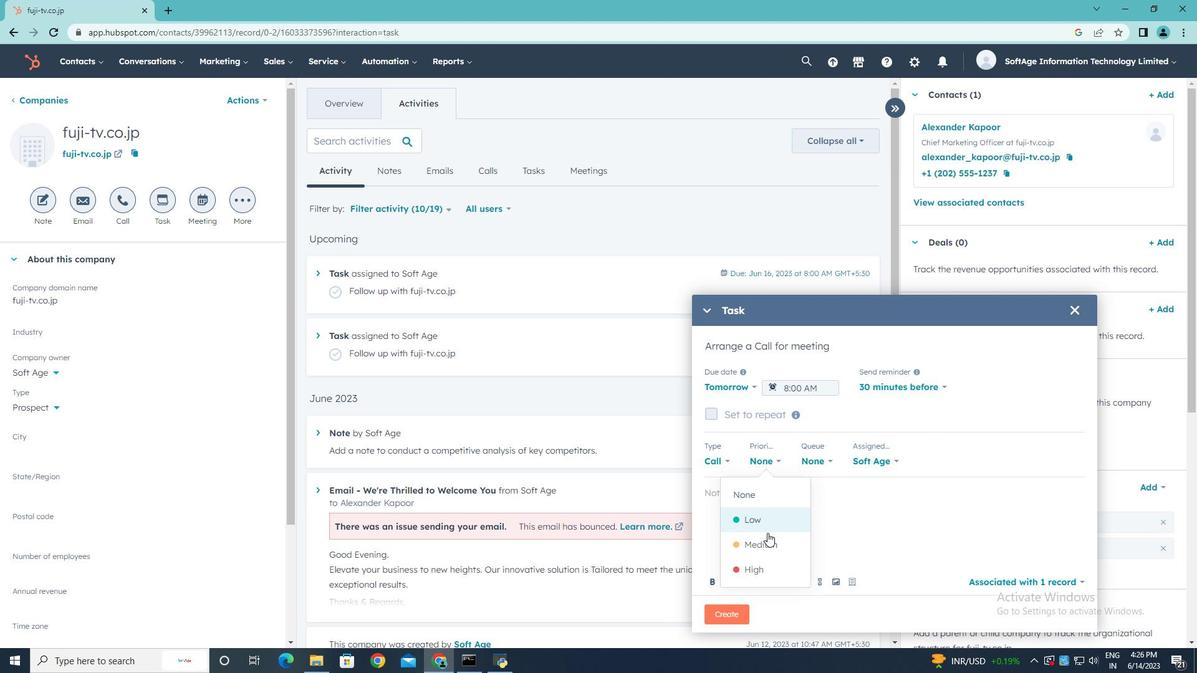 
Action: Mouse pressed left at (764, 544)
Screenshot: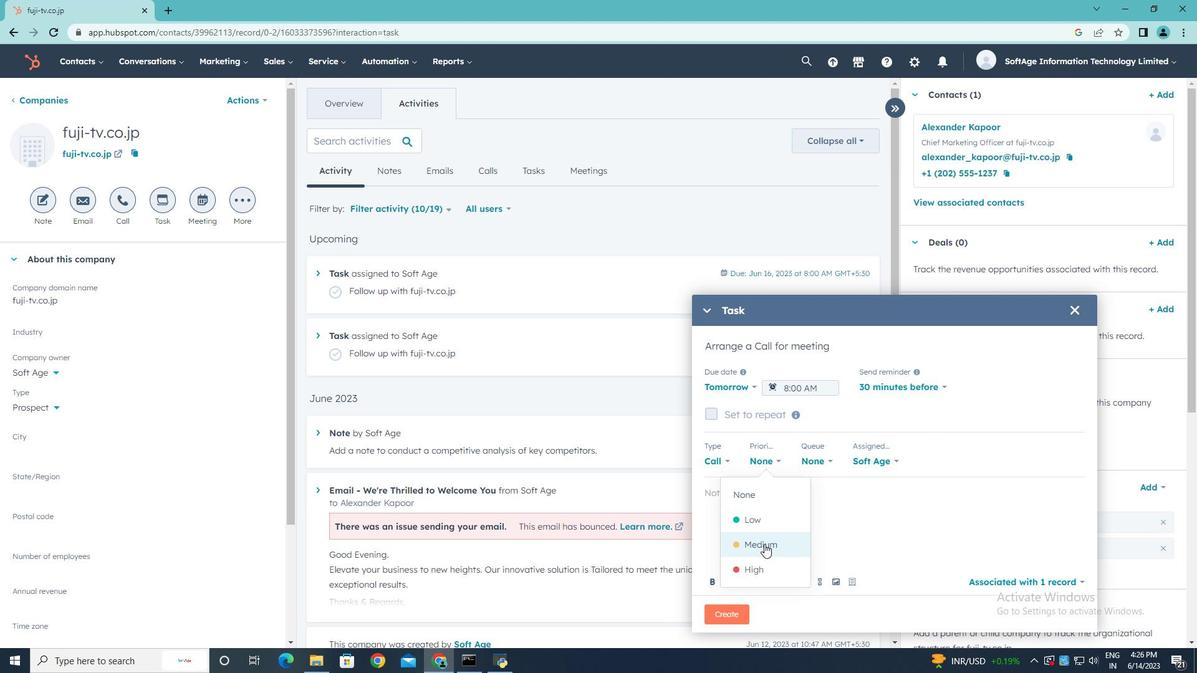 
Action: Mouse moved to (745, 495)
Screenshot: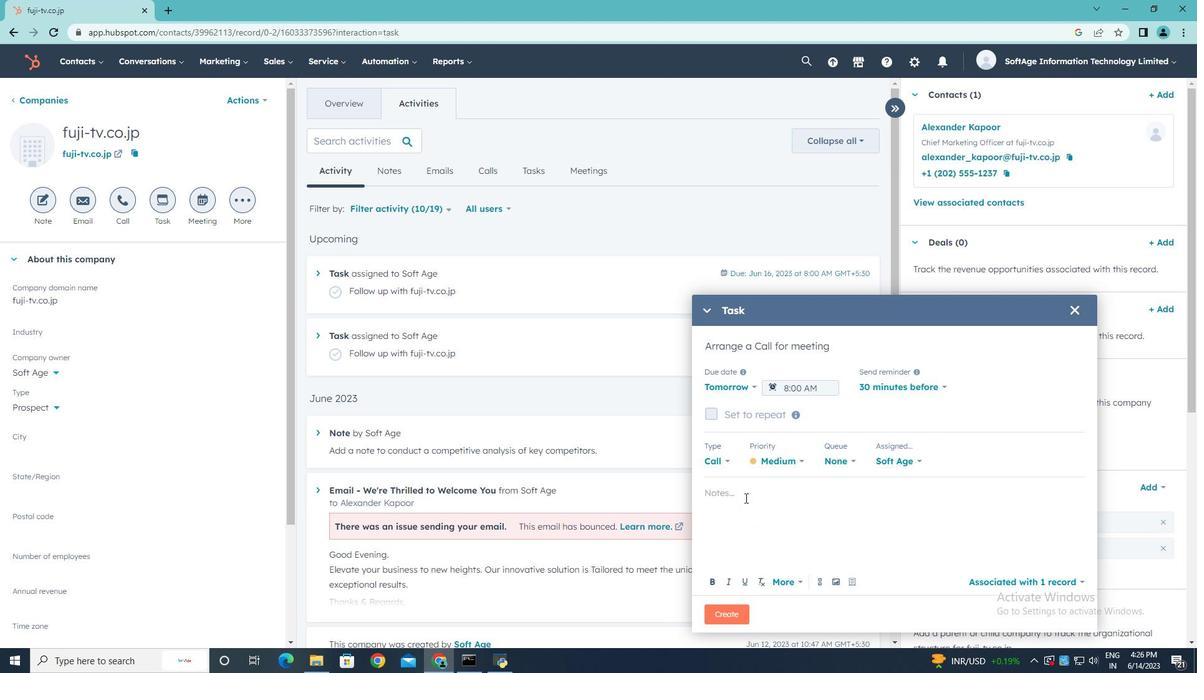 
Action: Mouse pressed left at (745, 495)
Screenshot: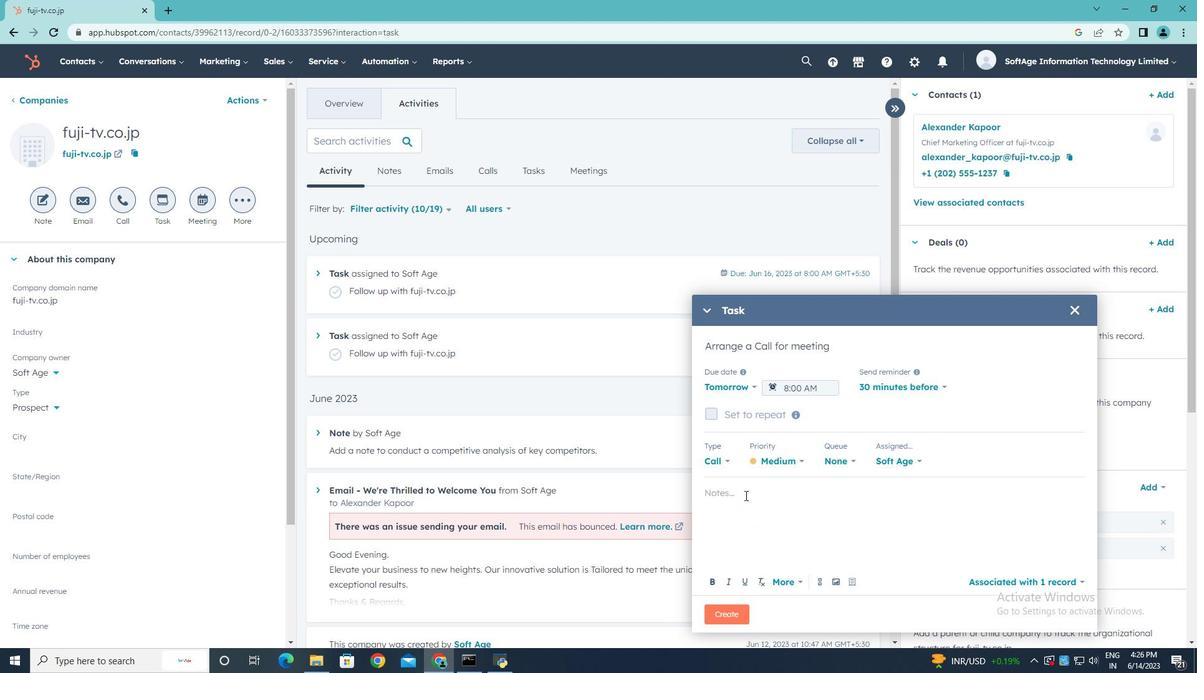 
Action: Key pressed <Key.shift><Key.shift>Take<Key.space>detailes<Key.backspace>d<Key.space>meeting<Key.space>minutes<Key.space>and<Key.space>shae<Key.backspace>rw<Key.backspace>e<Key.space>them<Key.space>with<Key.space>the<Key.space>team<Key.space>afterward..
Screenshot: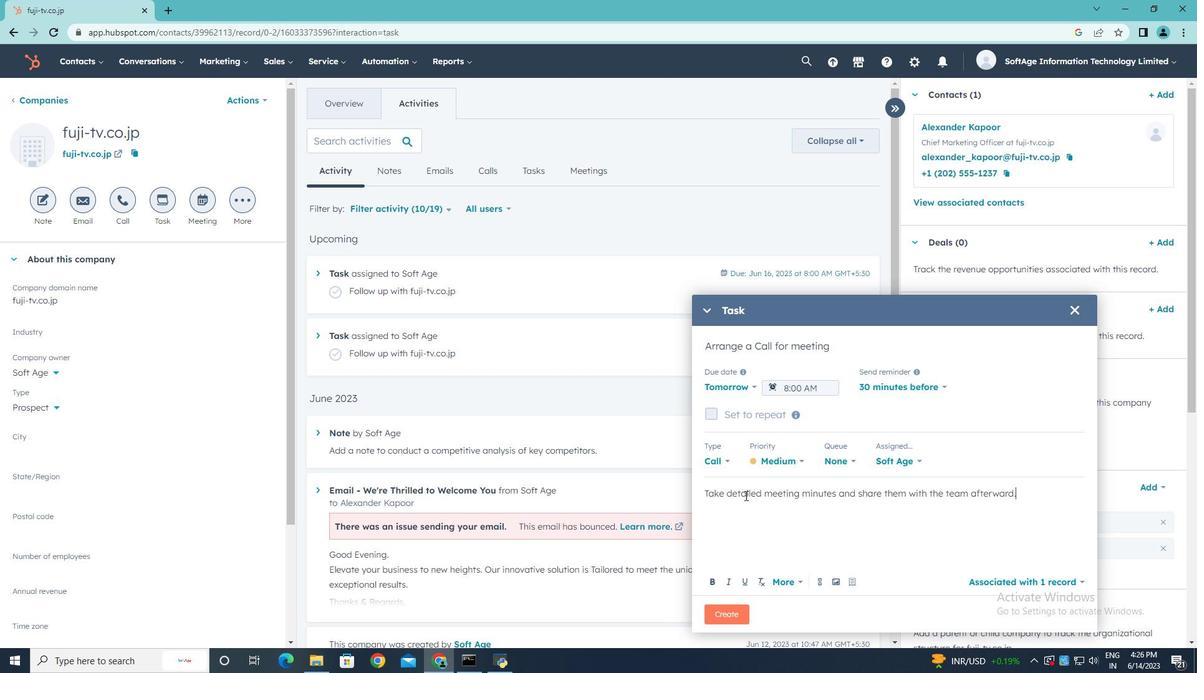 
Action: Mouse moved to (723, 610)
Screenshot: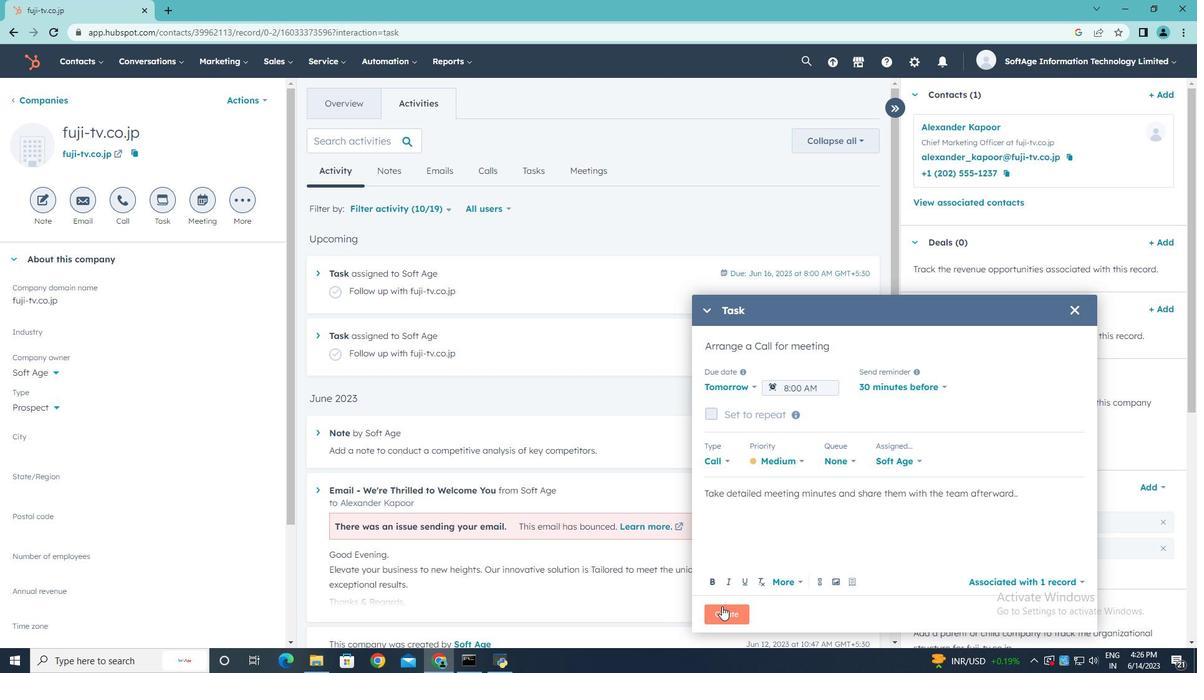 
Action: Mouse pressed left at (723, 610)
Screenshot: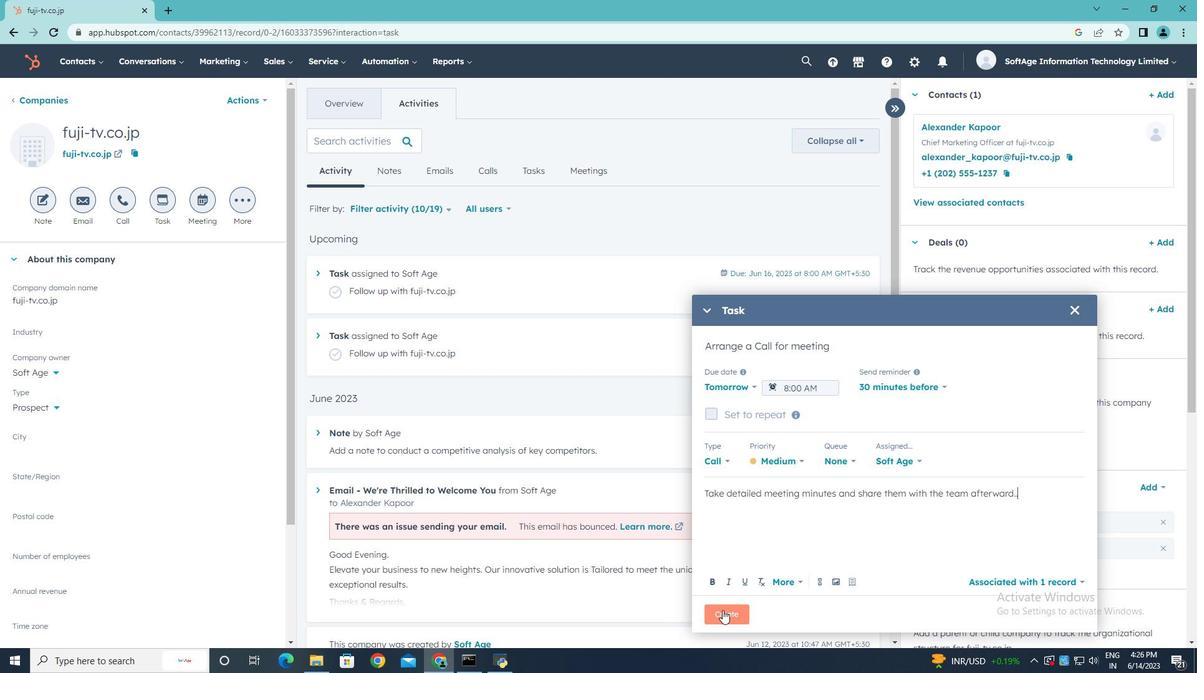 
